 Task: Use LinkedIn's search filters to find 1st connections who talk about '#Learnstartups', are located in 'Jishu', work in 'Professional Services', have the title 'Account Executive', attended 'Gondwana University', and offer 'Trade Shows' services.
Action: Mouse moved to (483, 62)
Screenshot: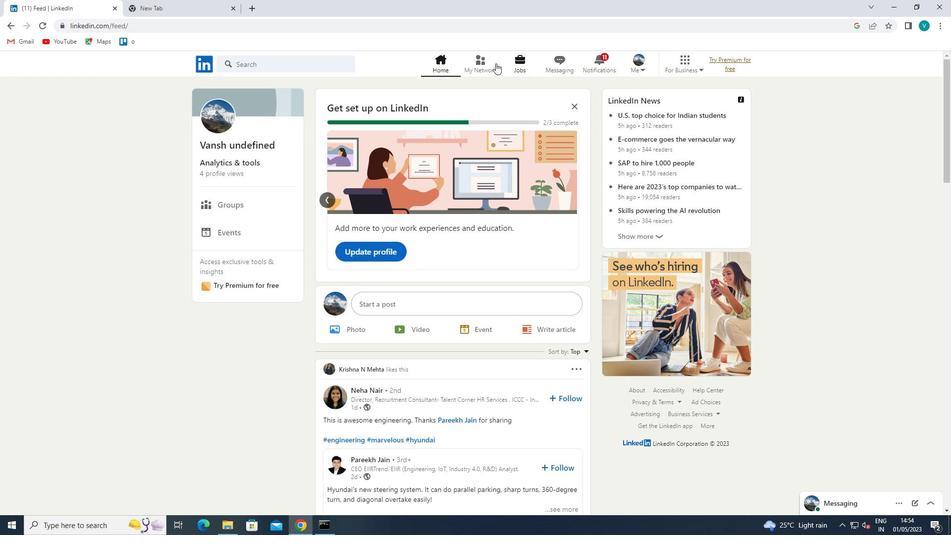 
Action: Mouse pressed left at (483, 62)
Screenshot: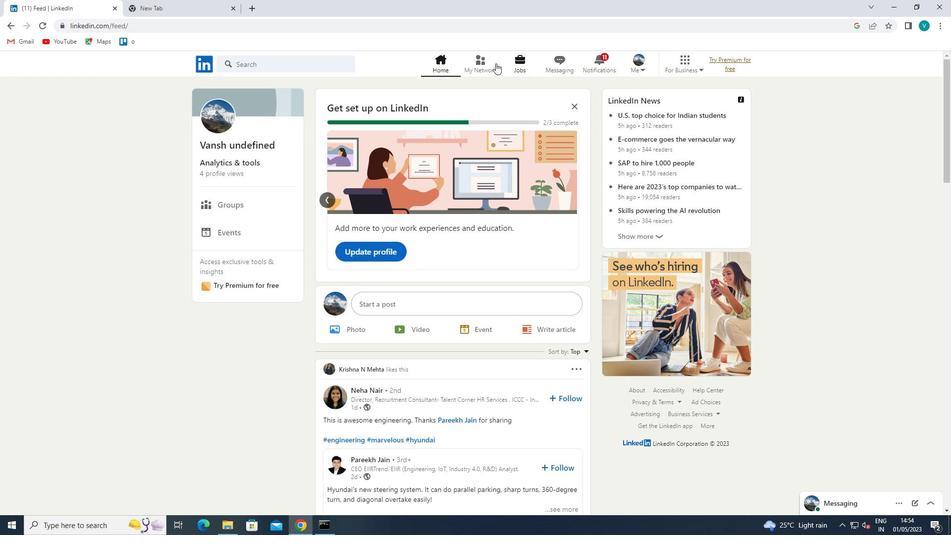 
Action: Mouse moved to (266, 110)
Screenshot: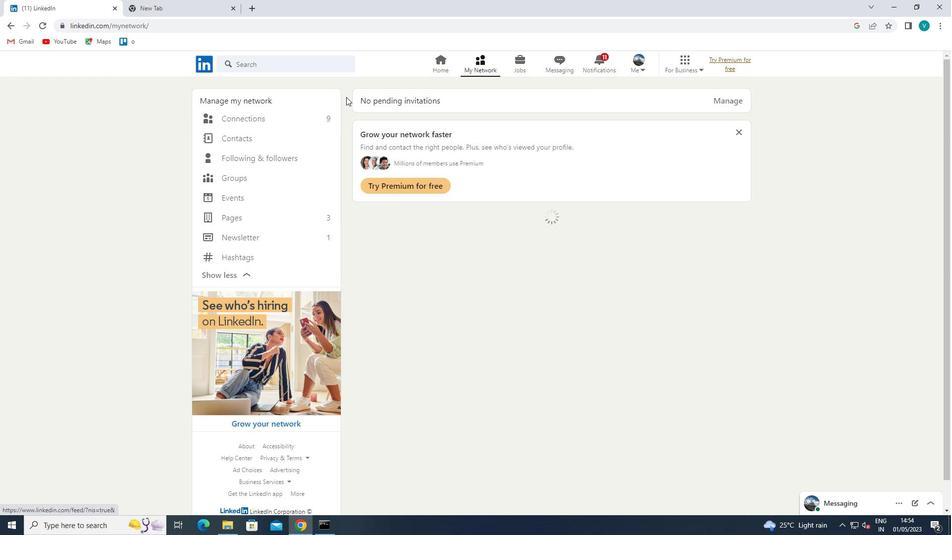 
Action: Mouse pressed left at (266, 110)
Screenshot: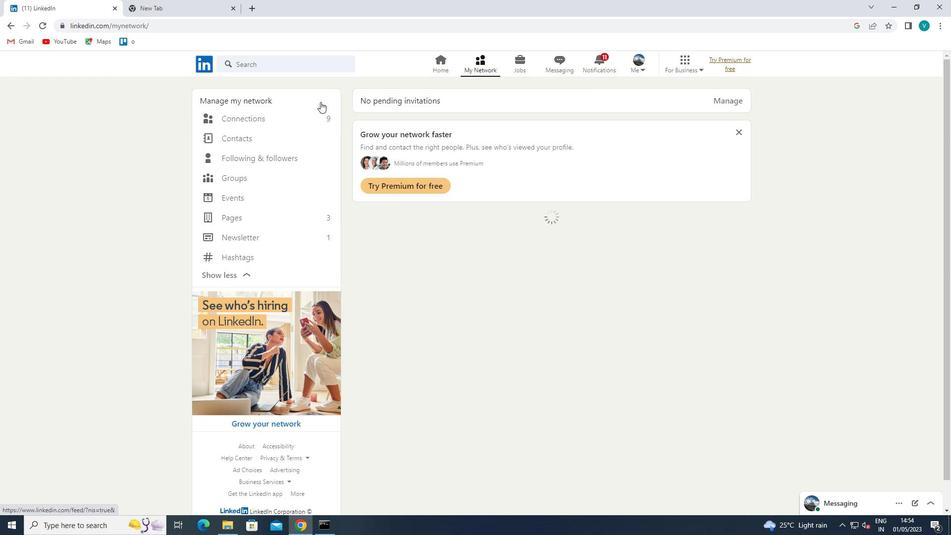 
Action: Mouse moved to (285, 120)
Screenshot: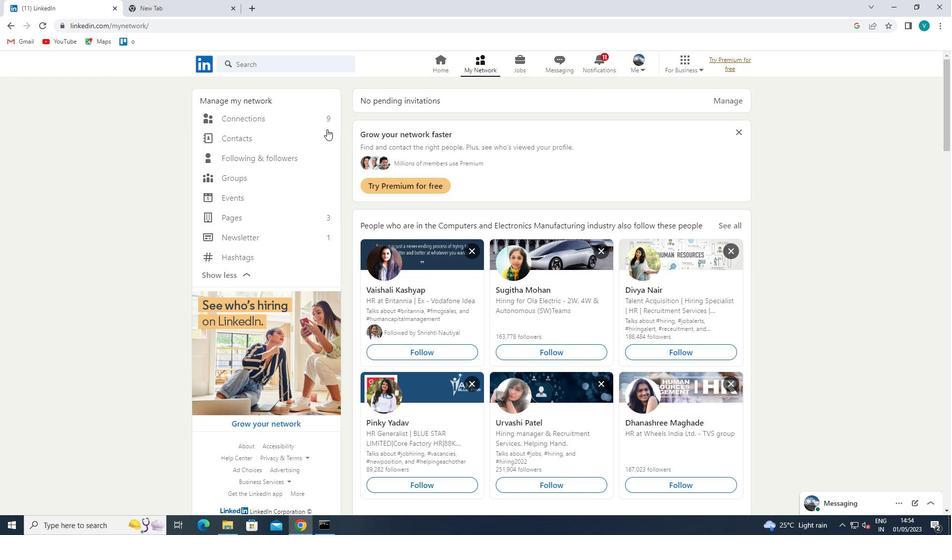 
Action: Mouse pressed left at (285, 120)
Screenshot: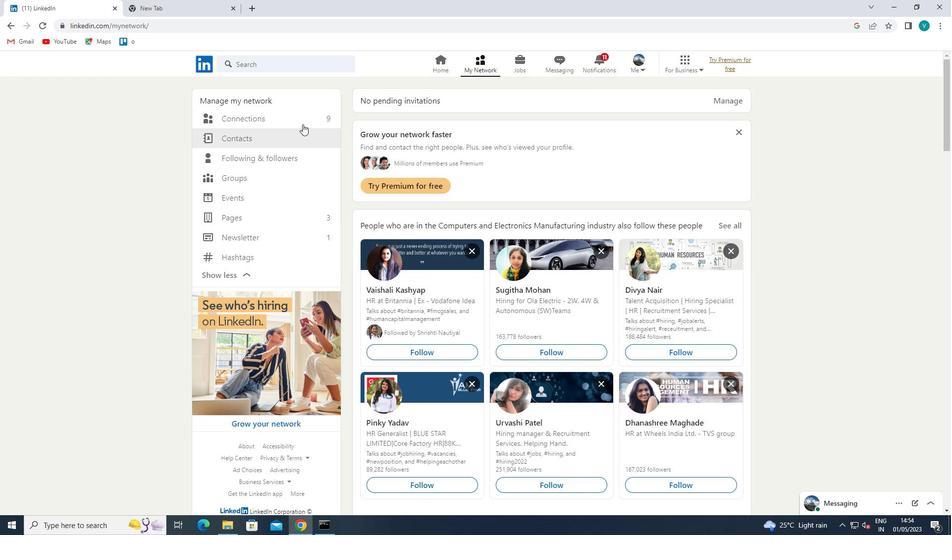 
Action: Mouse moved to (547, 116)
Screenshot: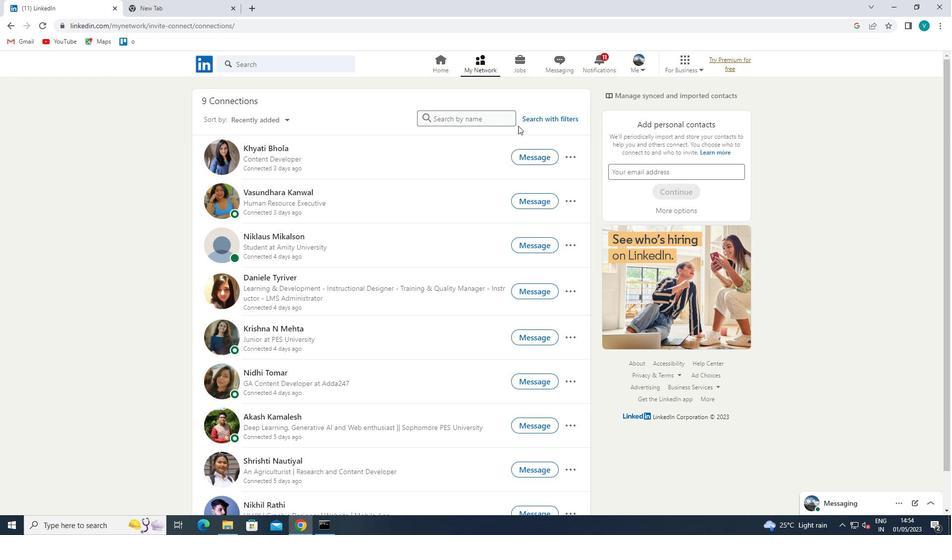 
Action: Mouse pressed left at (547, 116)
Screenshot: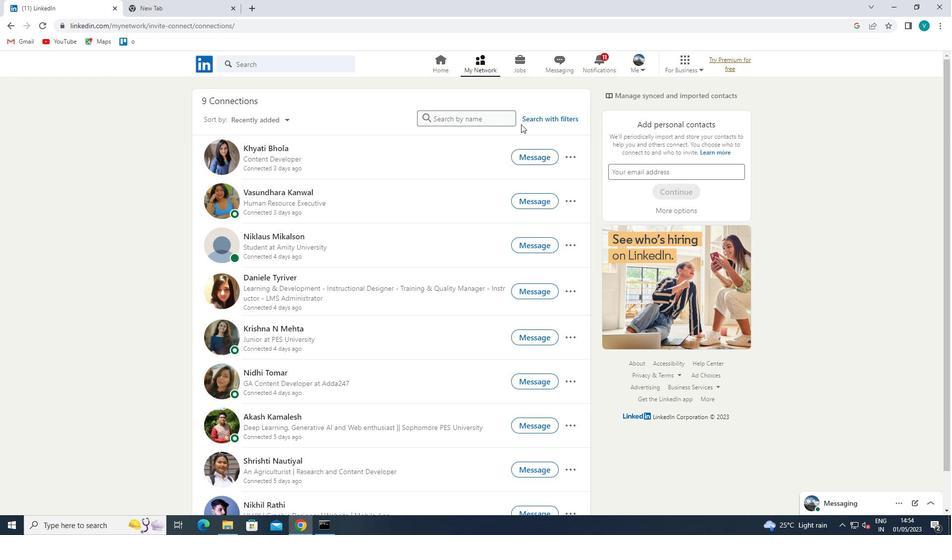
Action: Mouse moved to (480, 91)
Screenshot: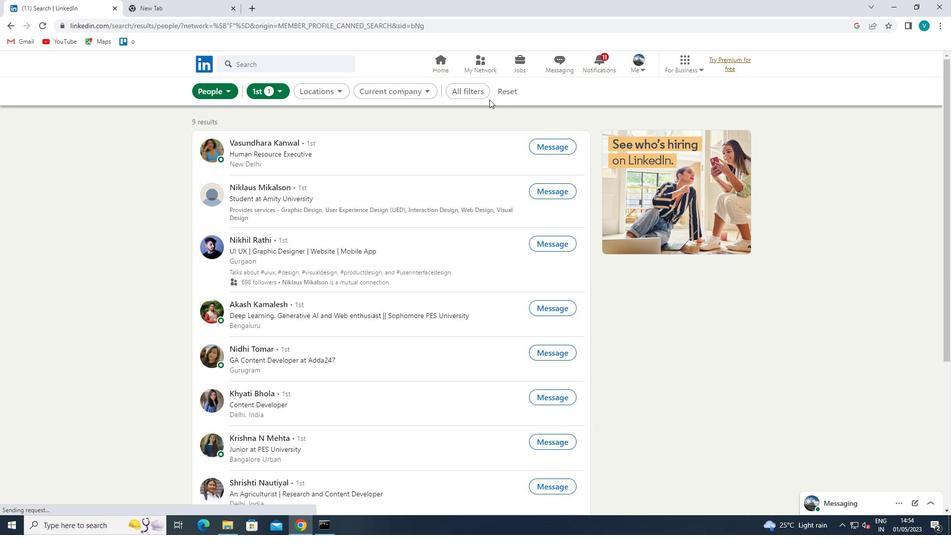 
Action: Mouse pressed left at (480, 91)
Screenshot: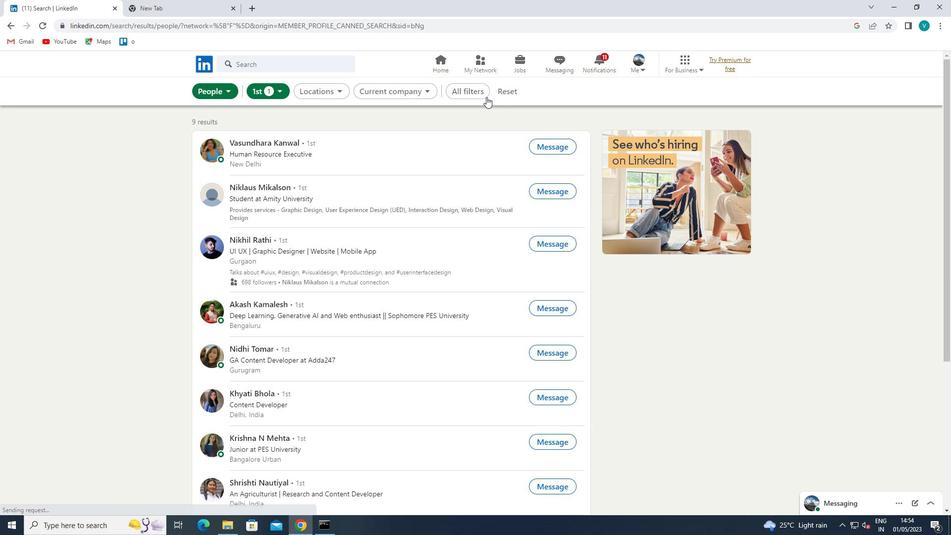 
Action: Mouse moved to (839, 390)
Screenshot: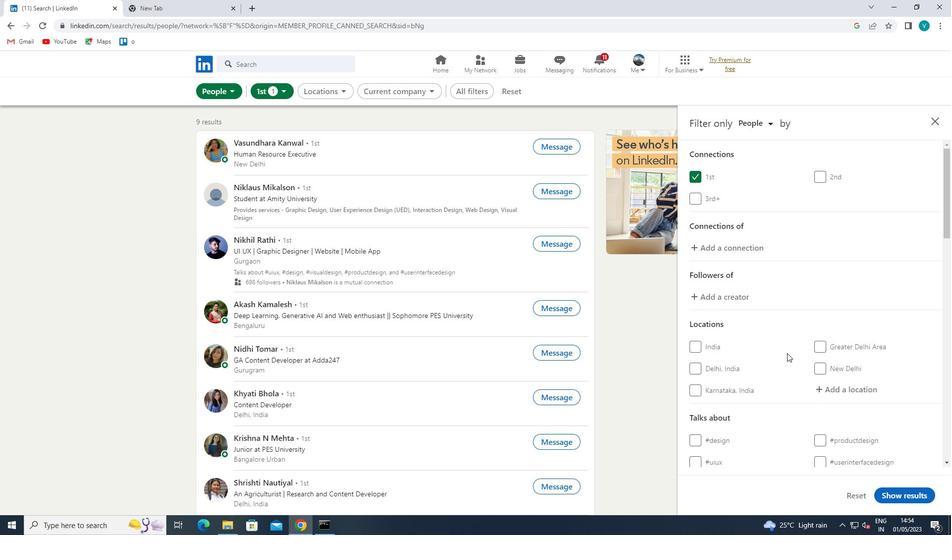 
Action: Mouse pressed left at (839, 390)
Screenshot: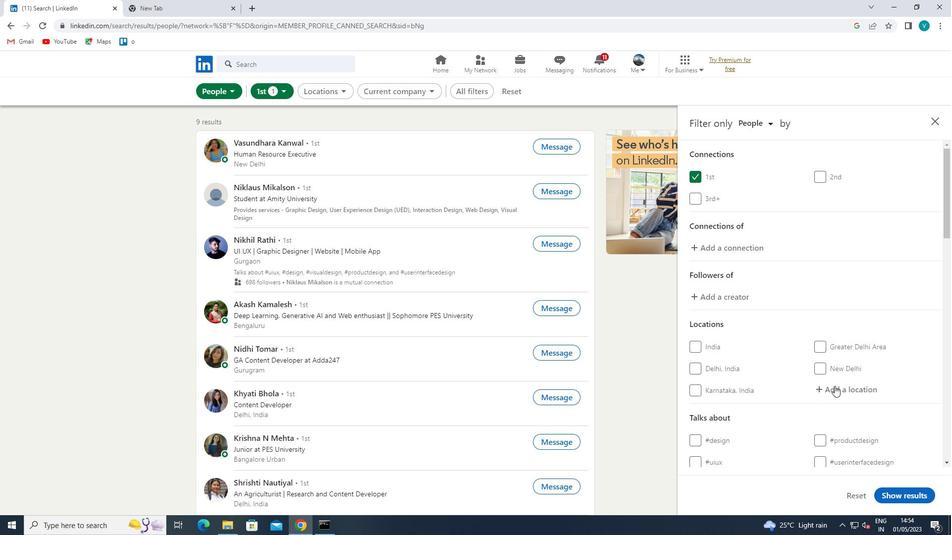 
Action: Mouse moved to (628, 331)
Screenshot: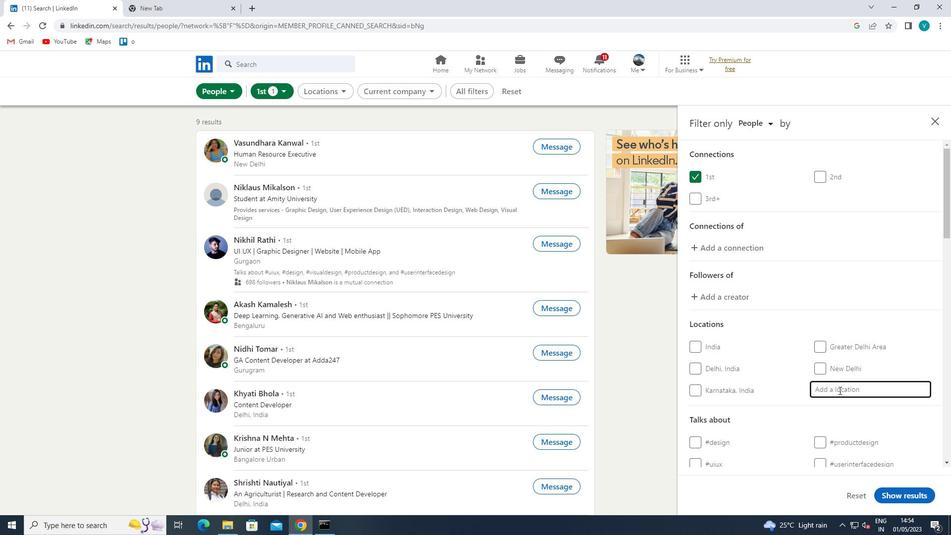 
Action: Key pressed <Key.shift>JISHU<Key.space>
Screenshot: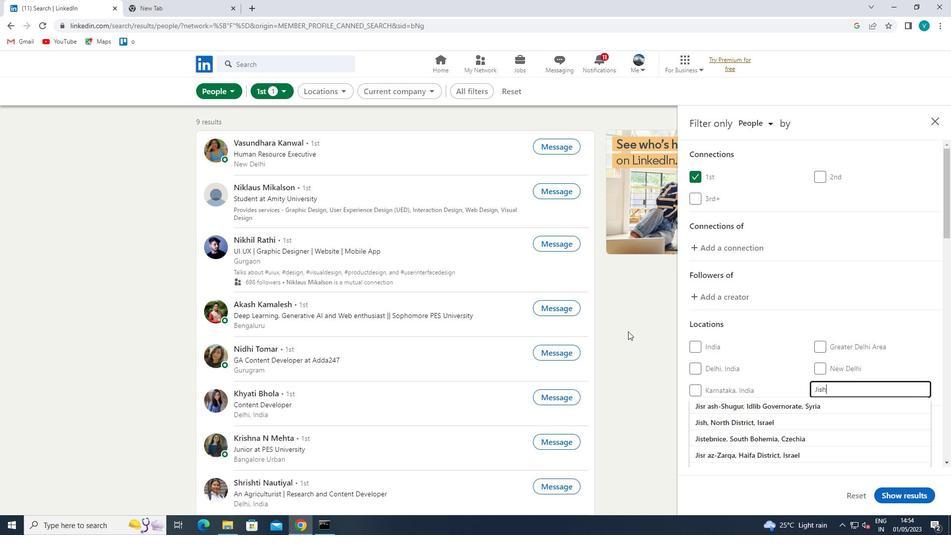 
Action: Mouse moved to (795, 384)
Screenshot: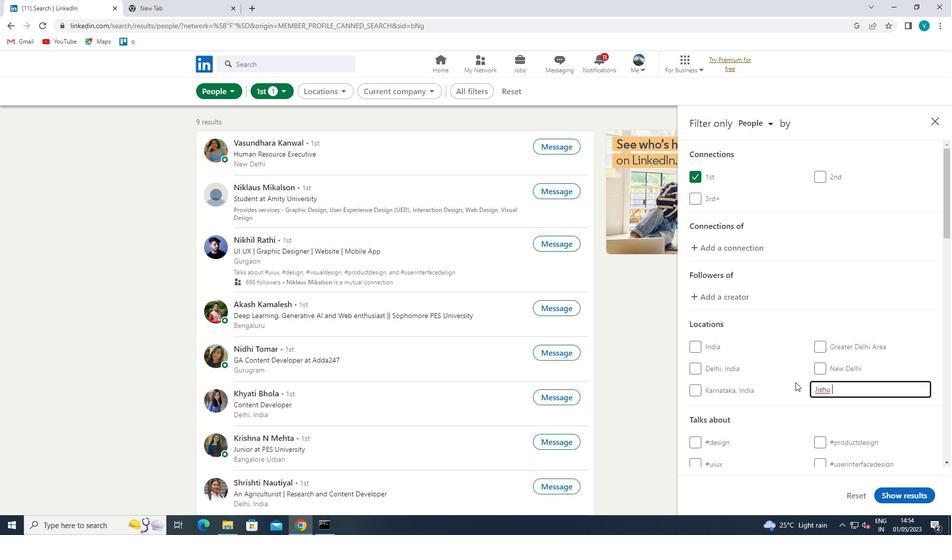 
Action: Mouse pressed left at (795, 384)
Screenshot: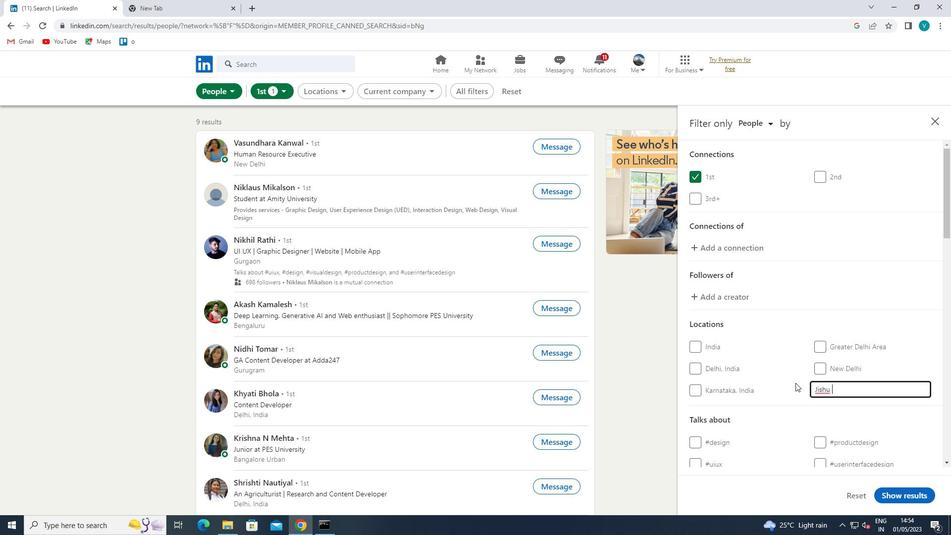 
Action: Mouse moved to (795, 383)
Screenshot: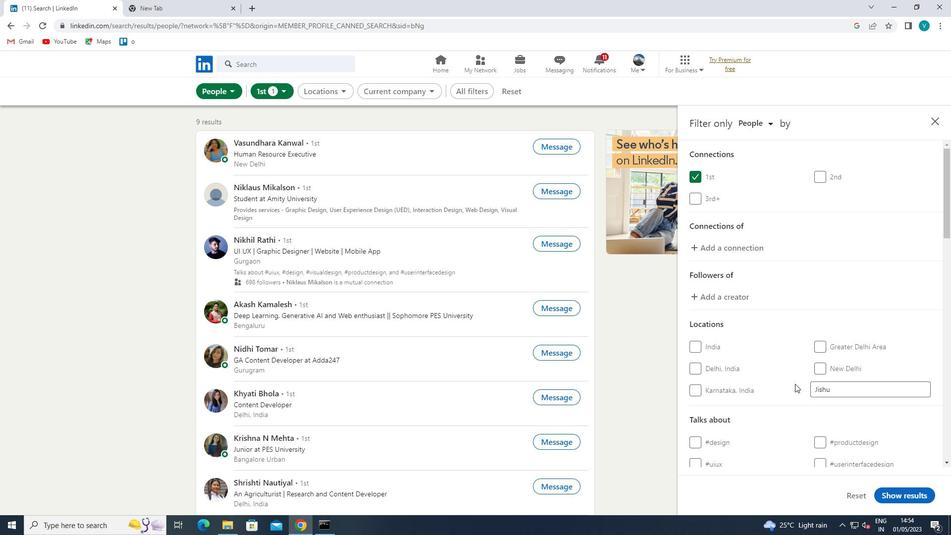
Action: Mouse scrolled (795, 383) with delta (0, 0)
Screenshot: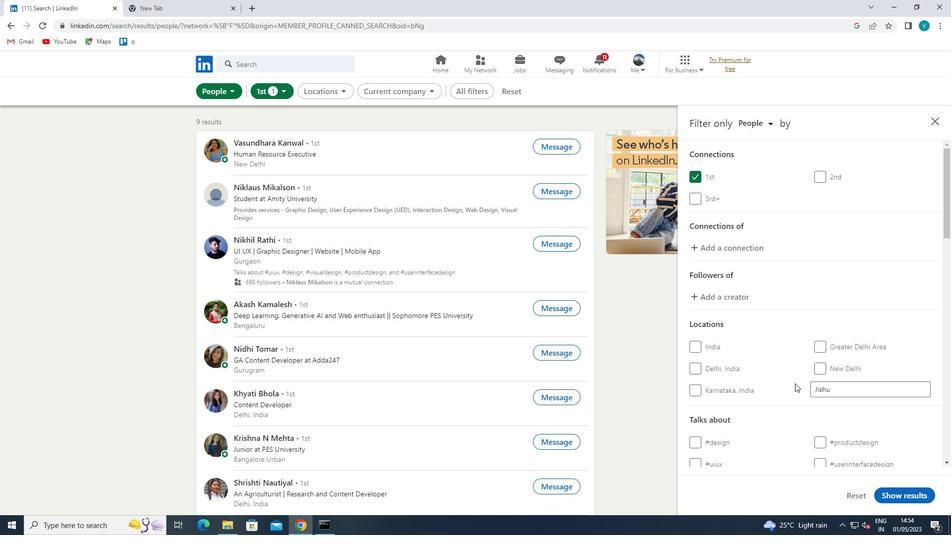 
Action: Mouse scrolled (795, 383) with delta (0, 0)
Screenshot: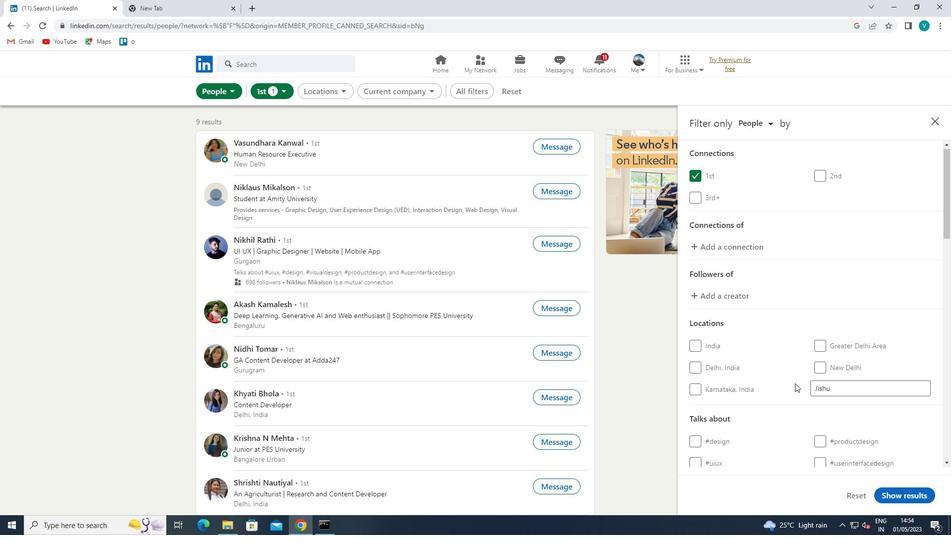 
Action: Mouse scrolled (795, 383) with delta (0, 0)
Screenshot: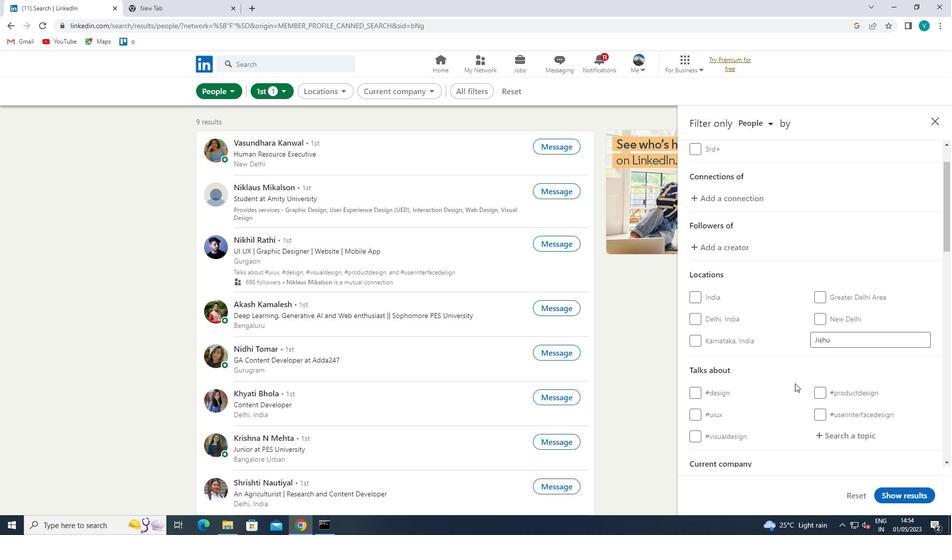
Action: Mouse moved to (853, 340)
Screenshot: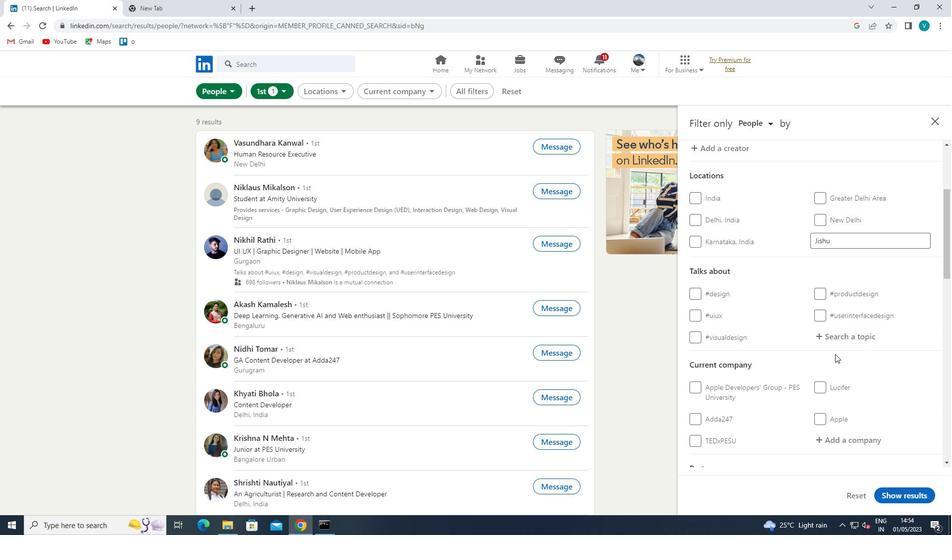 
Action: Mouse pressed left at (853, 340)
Screenshot: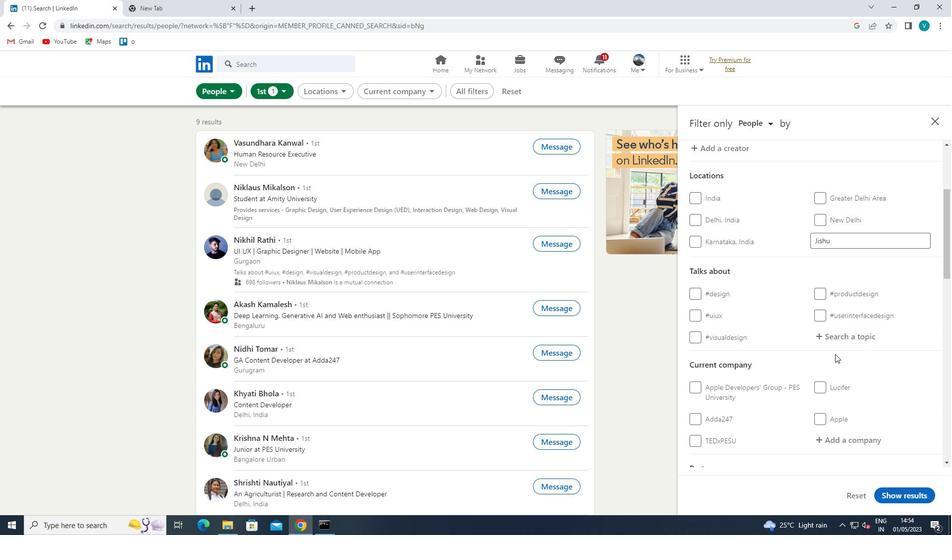 
Action: Mouse moved to (820, 355)
Screenshot: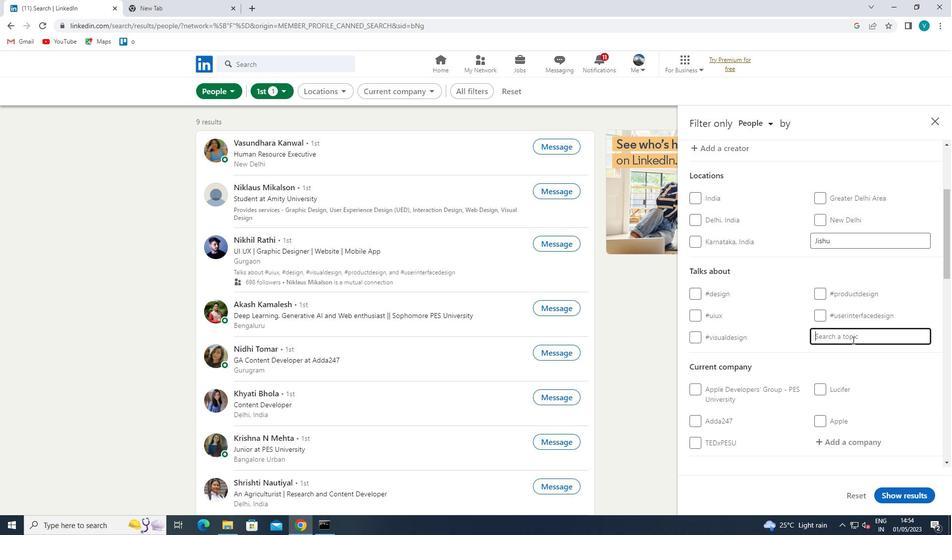 
Action: Key pressed <Key.shift>#<Key.shift>LEARNSY<Key.backspace>TARTUO<Key.backspace>PS
Screenshot: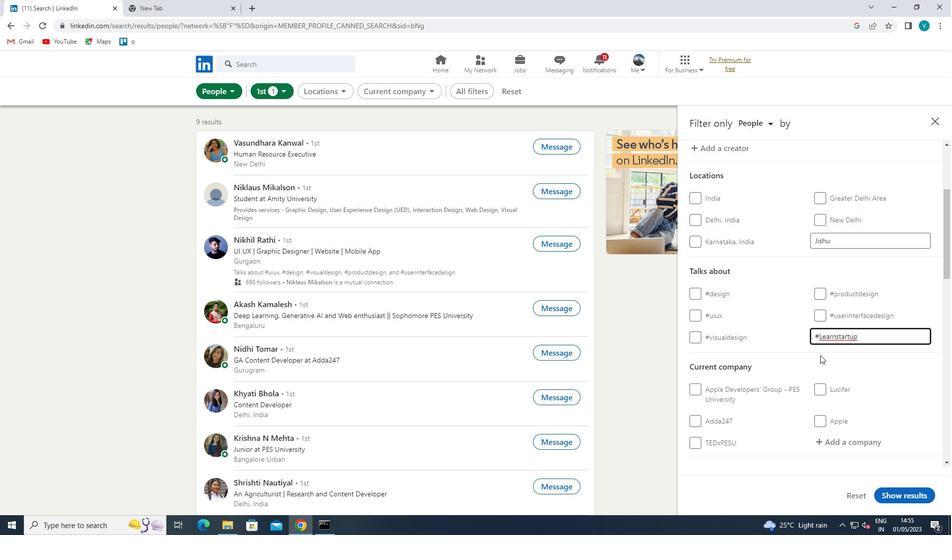 
Action: Mouse moved to (813, 350)
Screenshot: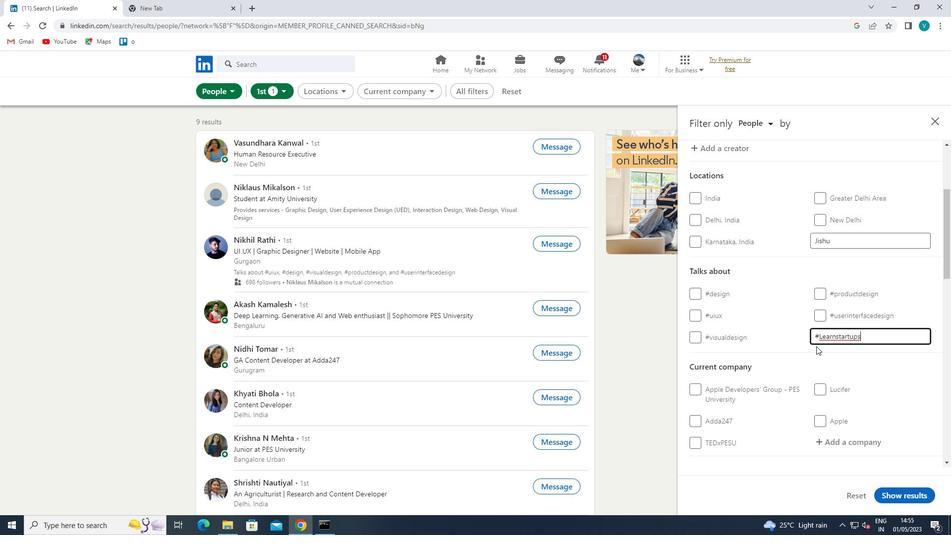 
Action: Mouse pressed left at (813, 350)
Screenshot: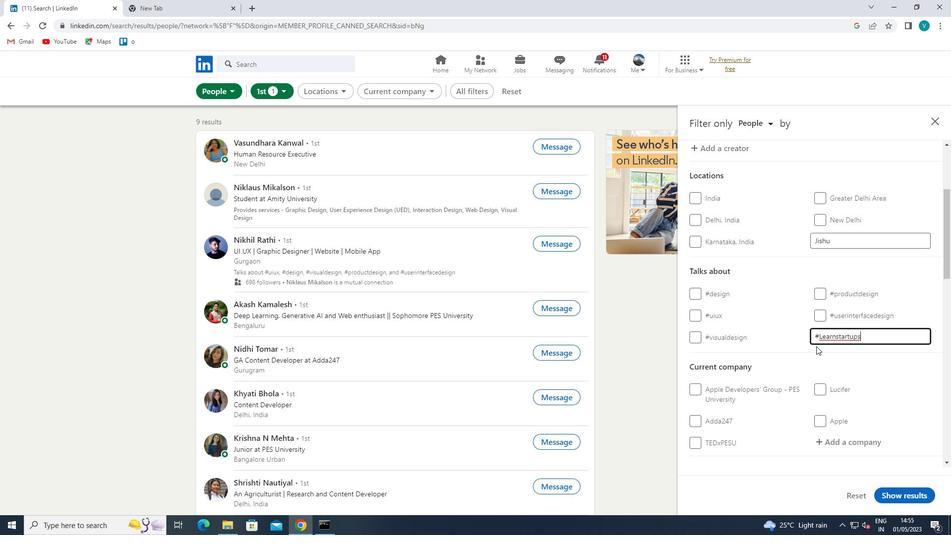 
Action: Mouse moved to (819, 347)
Screenshot: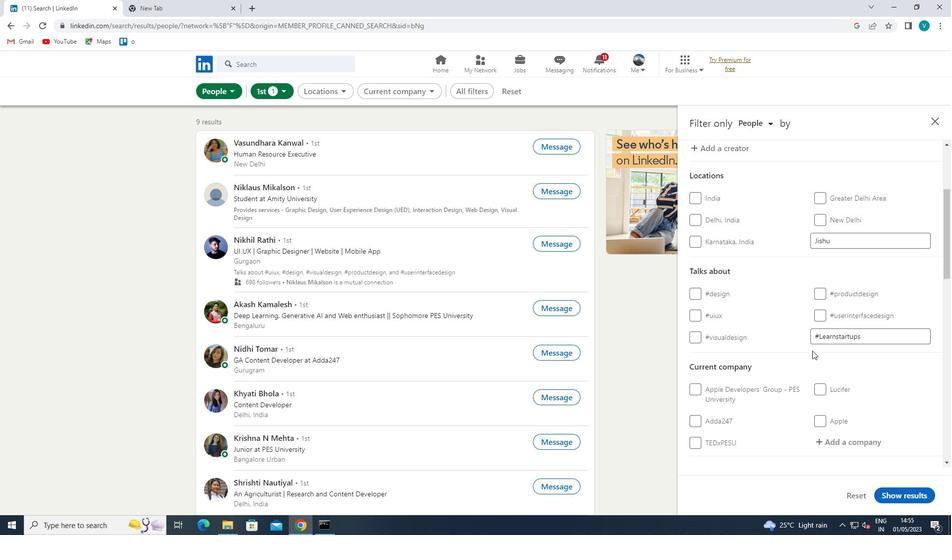 
Action: Mouse scrolled (819, 346) with delta (0, 0)
Screenshot: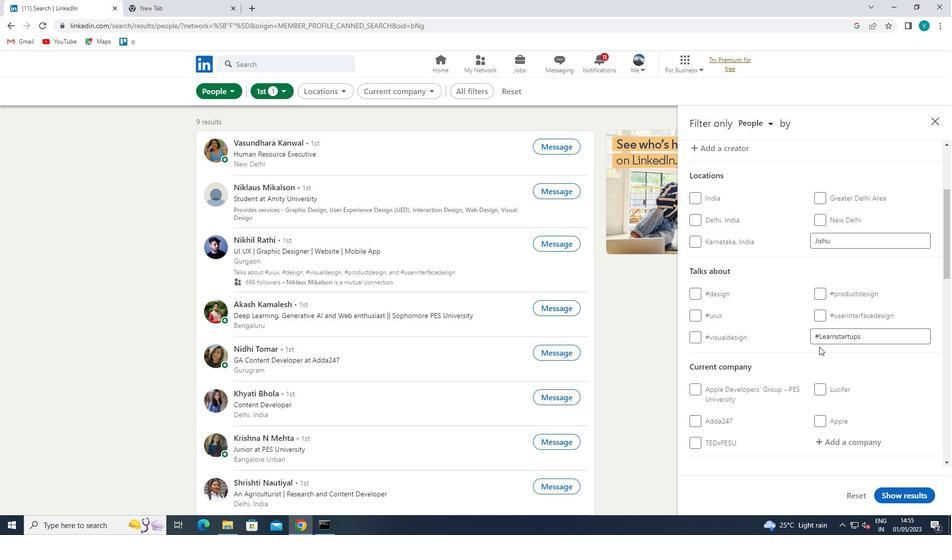 
Action: Mouse scrolled (819, 346) with delta (0, 0)
Screenshot: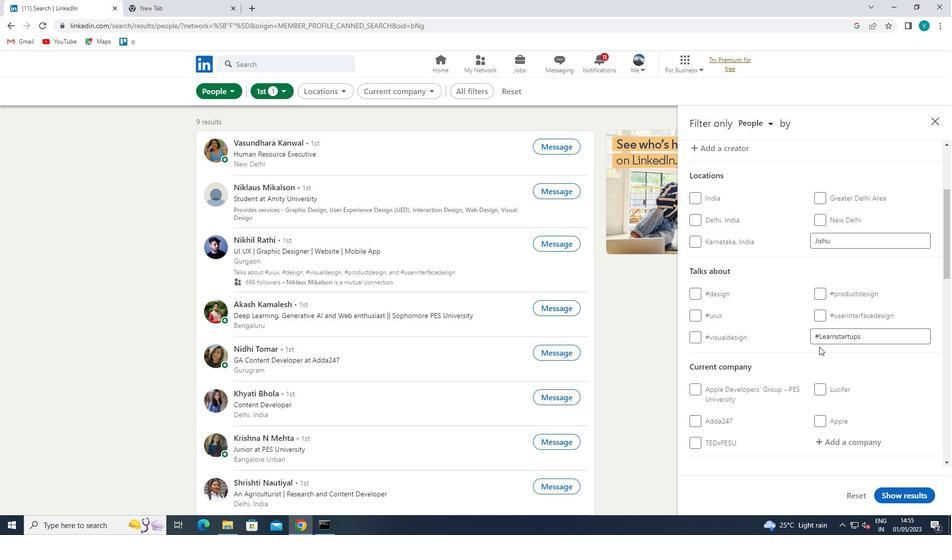 
Action: Mouse moved to (825, 344)
Screenshot: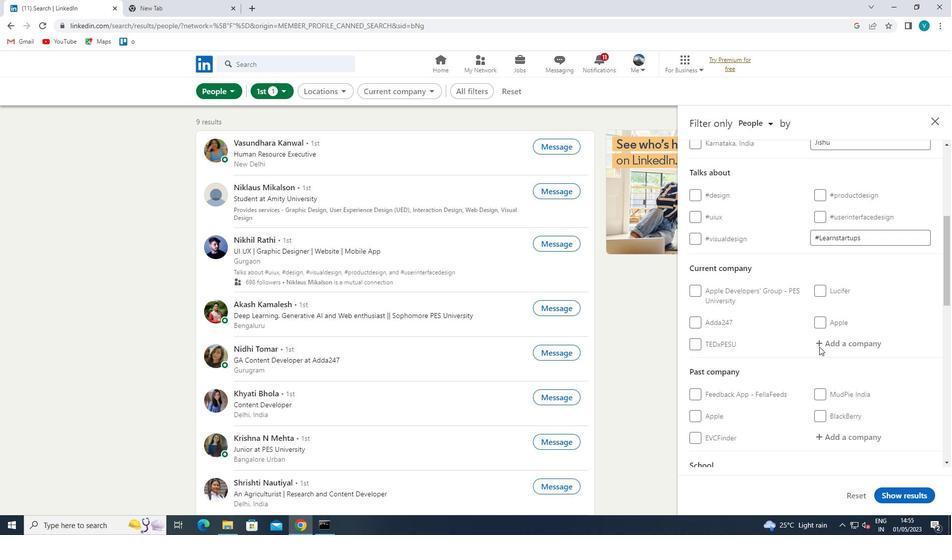 
Action: Mouse pressed left at (825, 344)
Screenshot: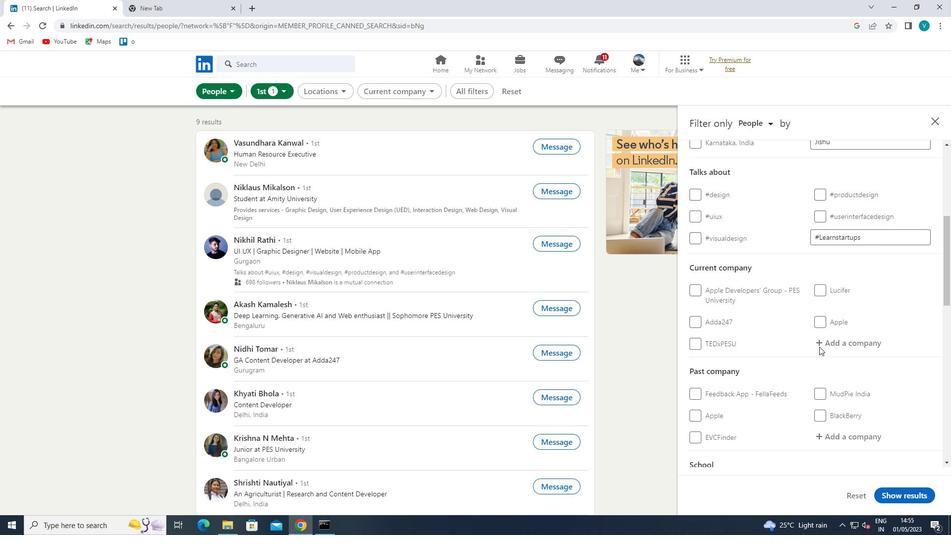 
Action: Mouse moved to (827, 343)
Screenshot: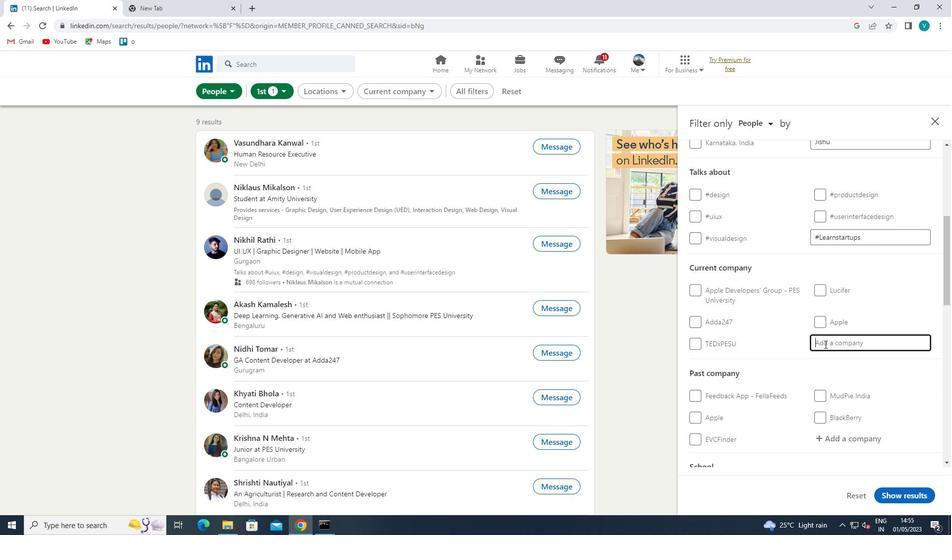
Action: Key pressed <Key.shift>LOO
Screenshot: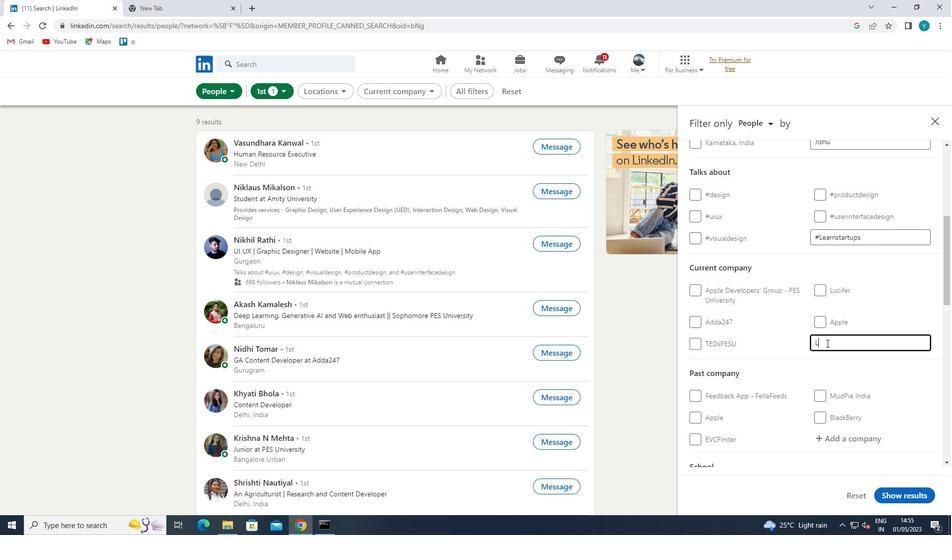 
Action: Mouse moved to (826, 343)
Screenshot: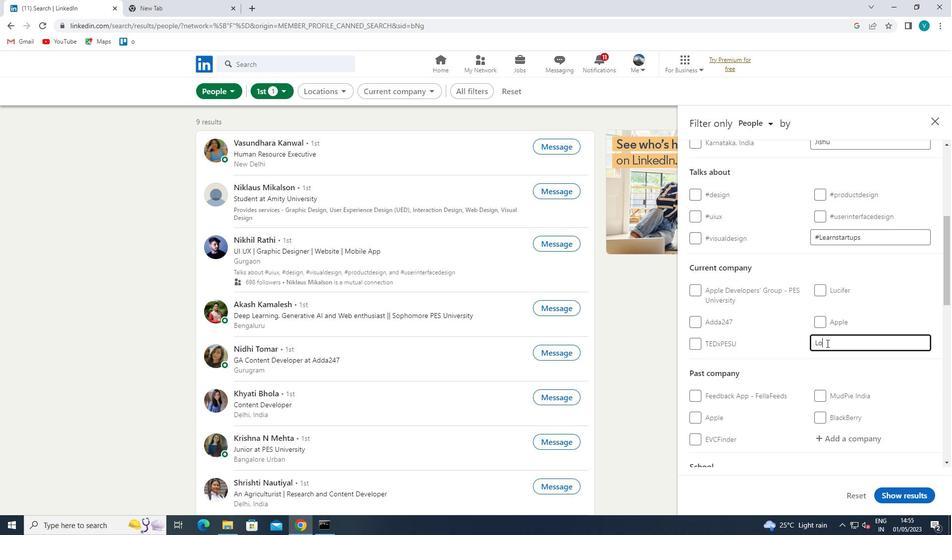
Action: Key pressed K
Screenshot: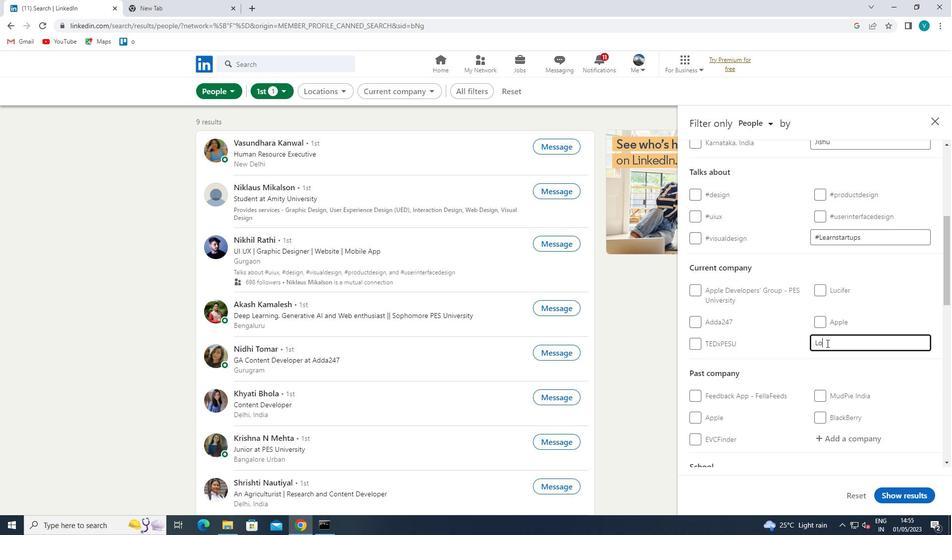
Action: Mouse moved to (734, 315)
Screenshot: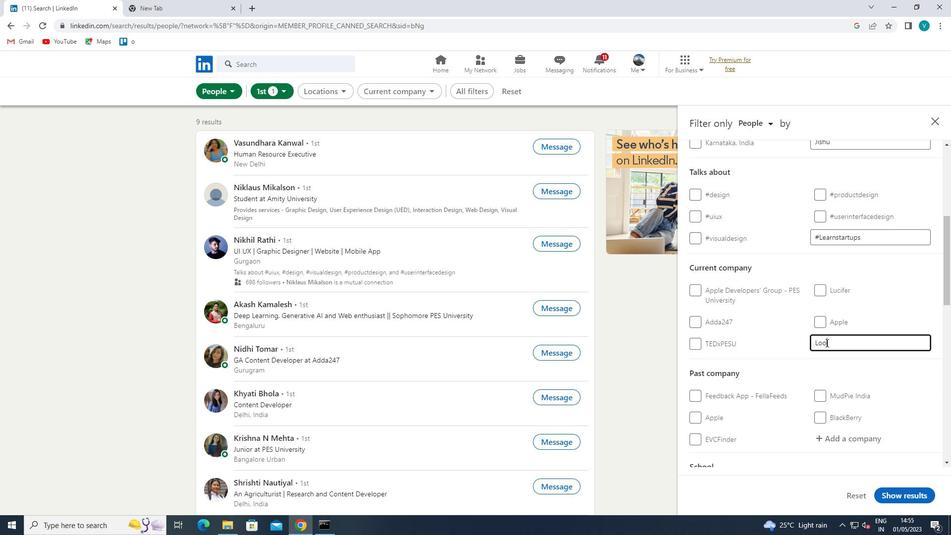 
Action: Key pressed I
Screenshot: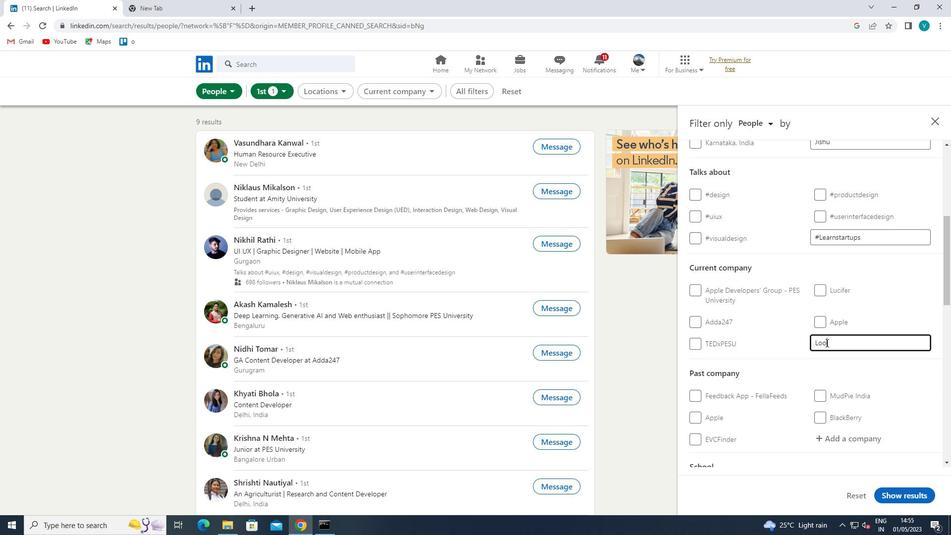 
Action: Mouse moved to (731, 314)
Screenshot: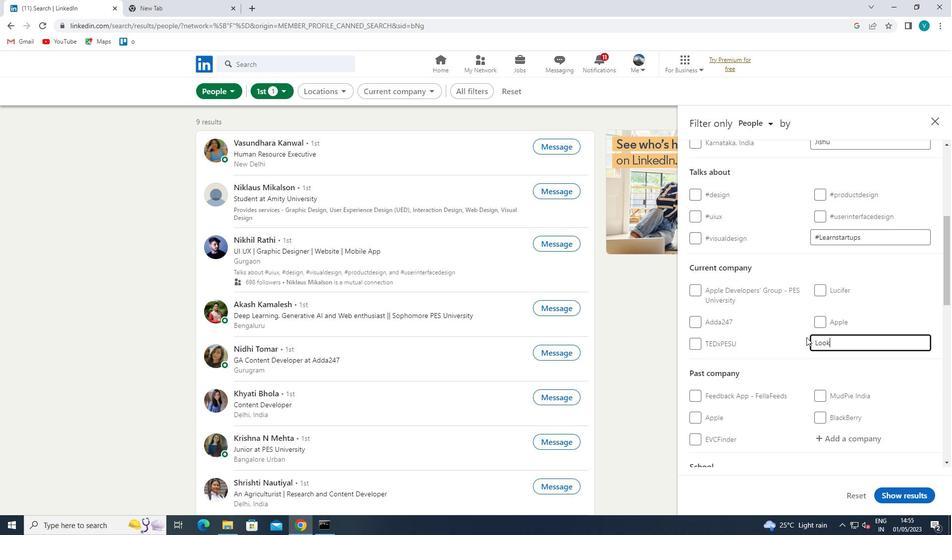 
Action: Key pressed NG<Key.space><Key.shift>FOR<Key.space><Key.shift>JOB
Screenshot: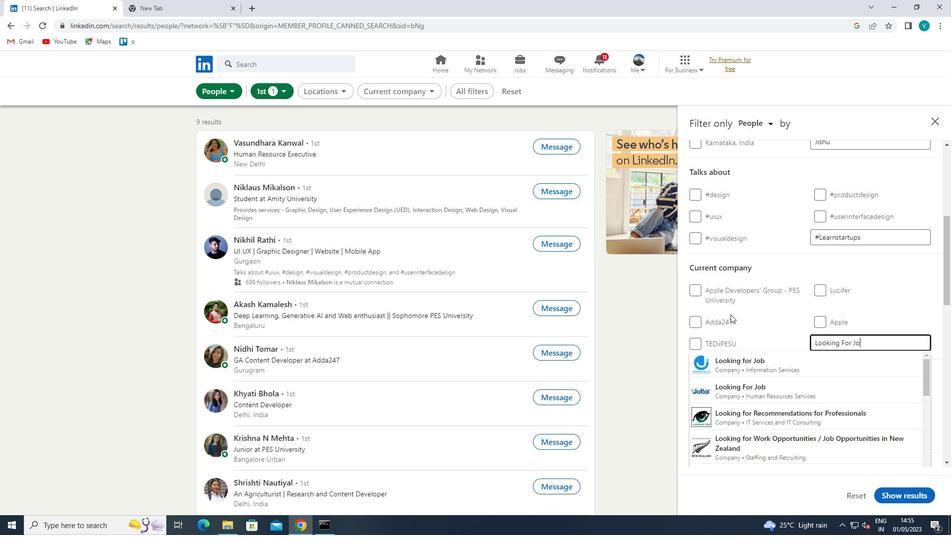
Action: Mouse moved to (731, 314)
Screenshot: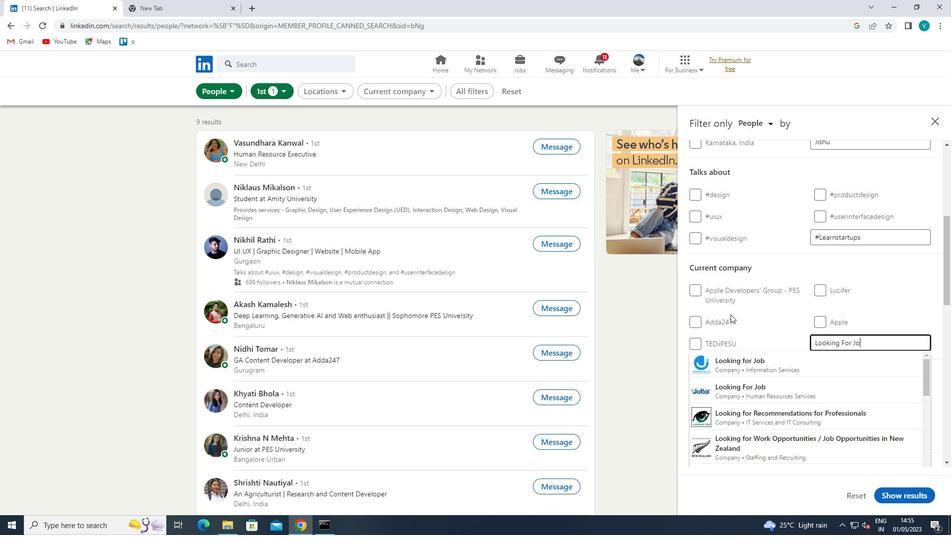 
Action: Key pressed <Key.space>
Screenshot: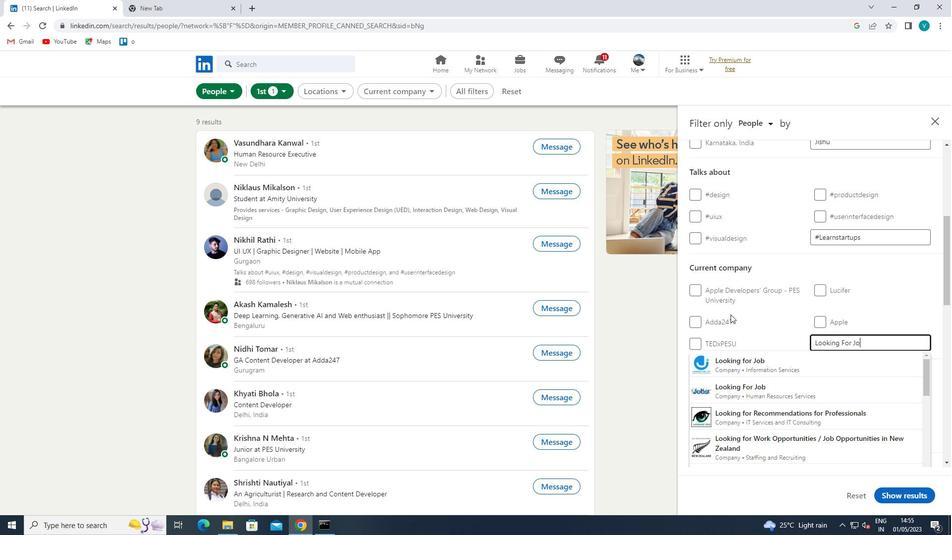 
Action: Mouse moved to (783, 354)
Screenshot: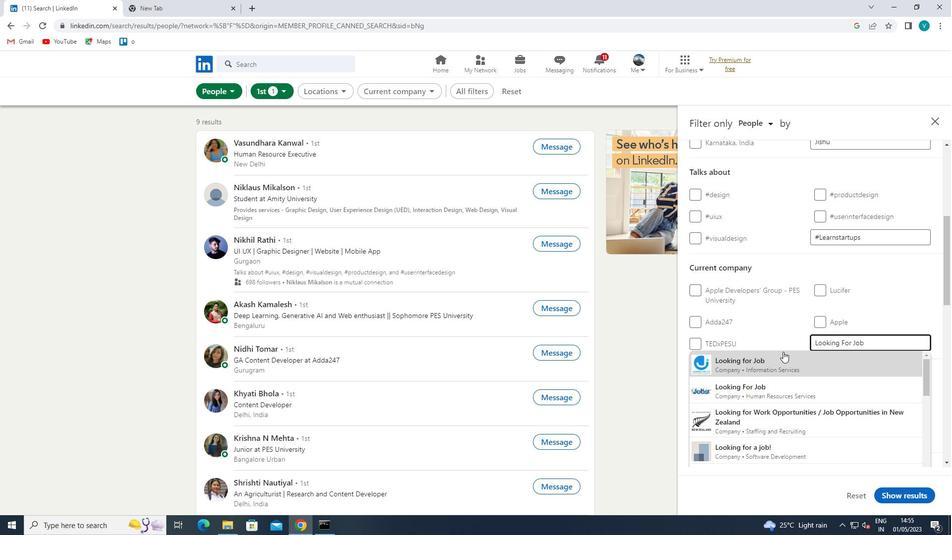 
Action: Mouse pressed left at (783, 354)
Screenshot: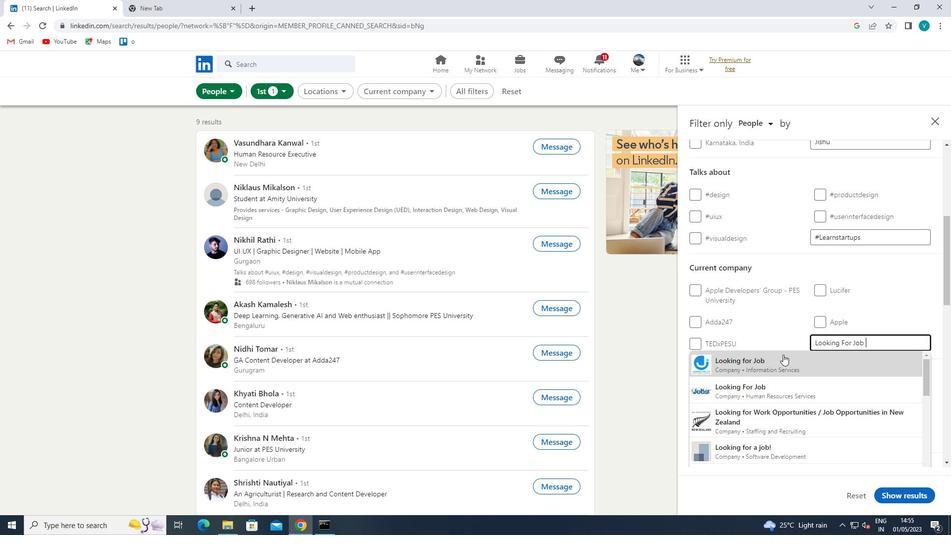 
Action: Mouse scrolled (783, 354) with delta (0, 0)
Screenshot: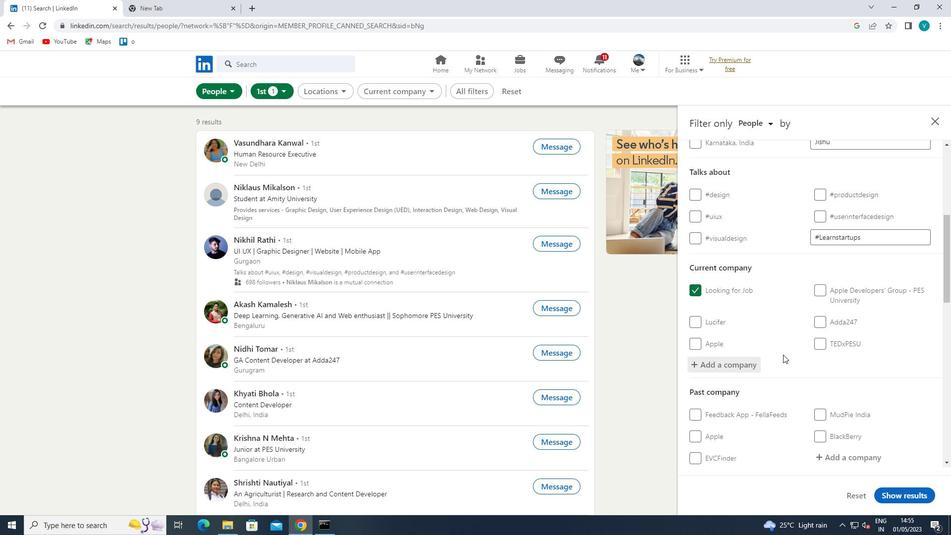 
Action: Mouse scrolled (783, 354) with delta (0, 0)
Screenshot: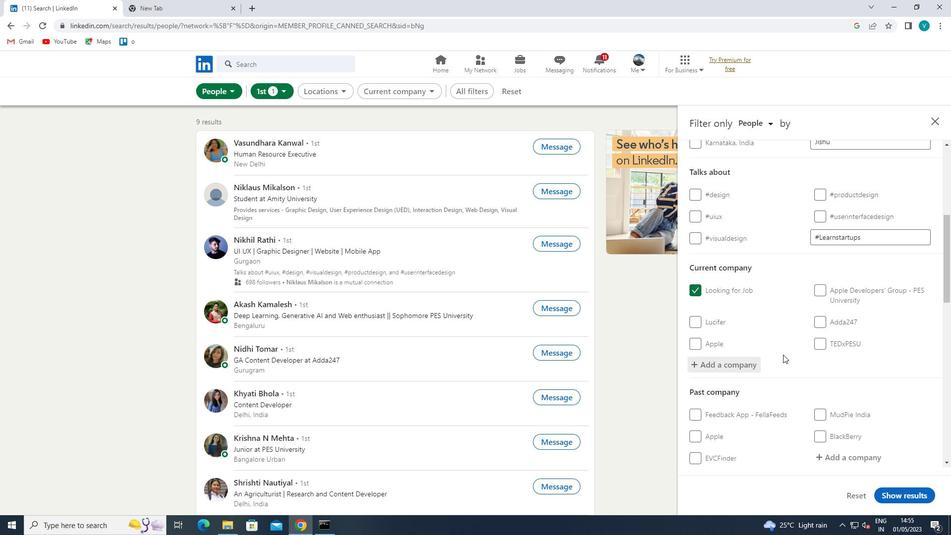 
Action: Mouse scrolled (783, 354) with delta (0, 0)
Screenshot: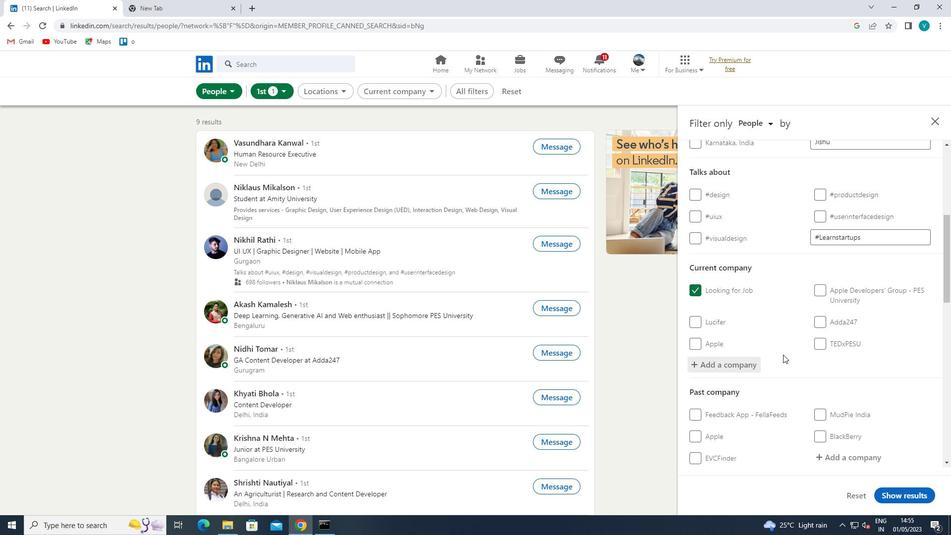 
Action: Mouse scrolled (783, 354) with delta (0, 0)
Screenshot: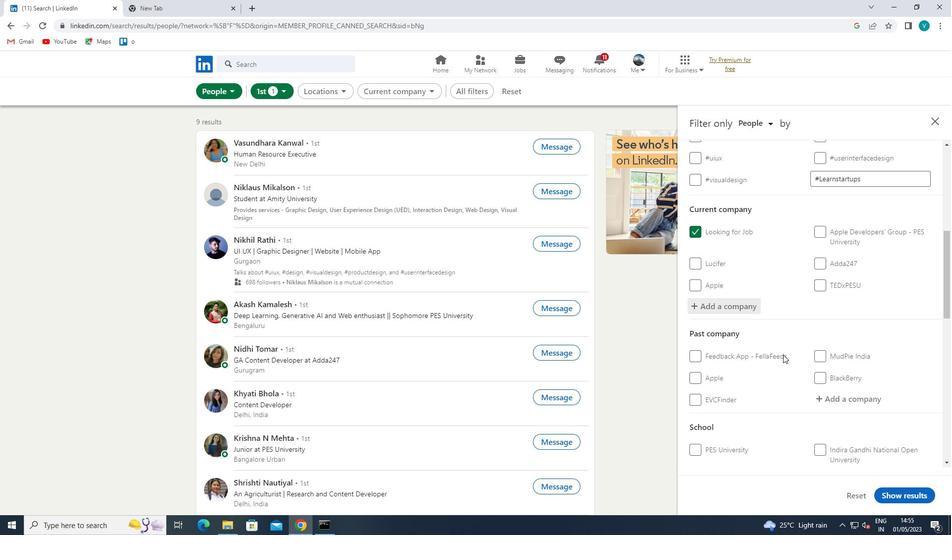 
Action: Mouse scrolled (783, 354) with delta (0, 0)
Screenshot: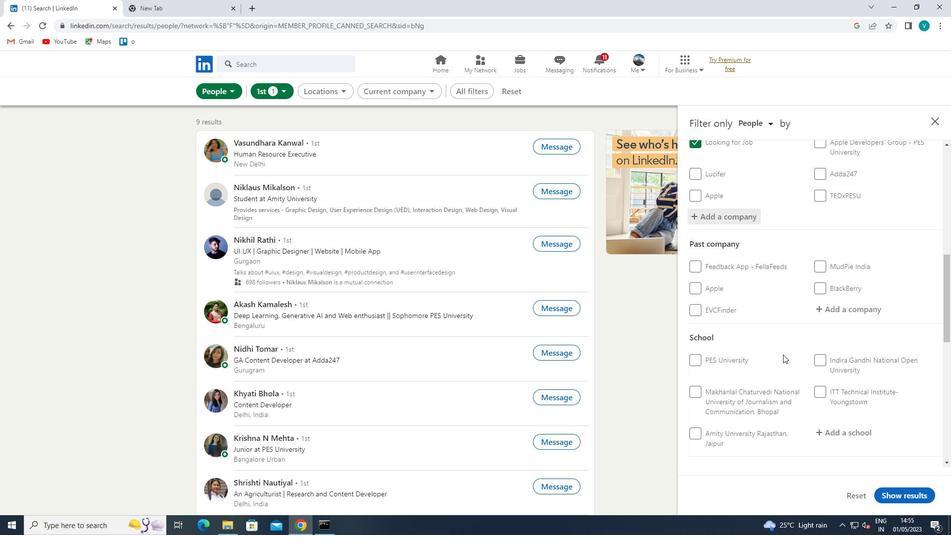 
Action: Mouse moved to (834, 334)
Screenshot: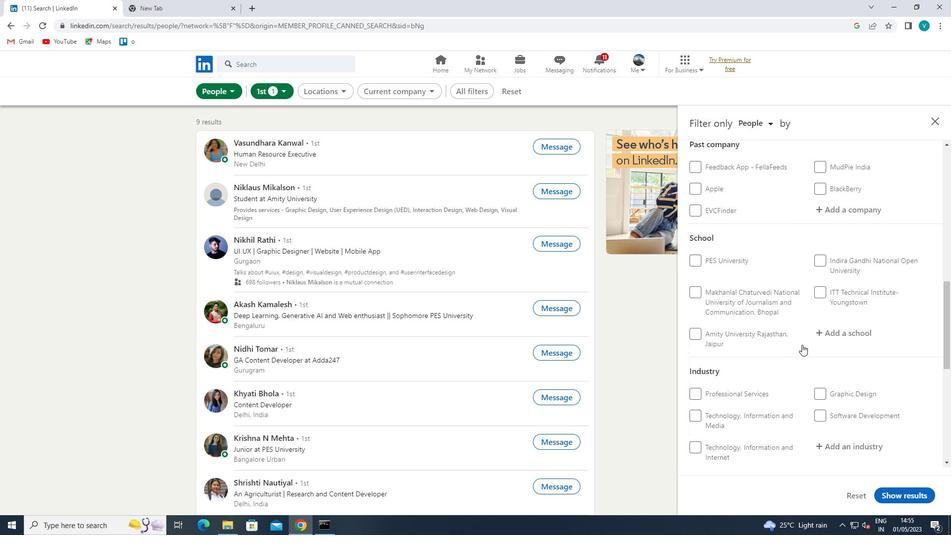 
Action: Mouse pressed left at (834, 334)
Screenshot: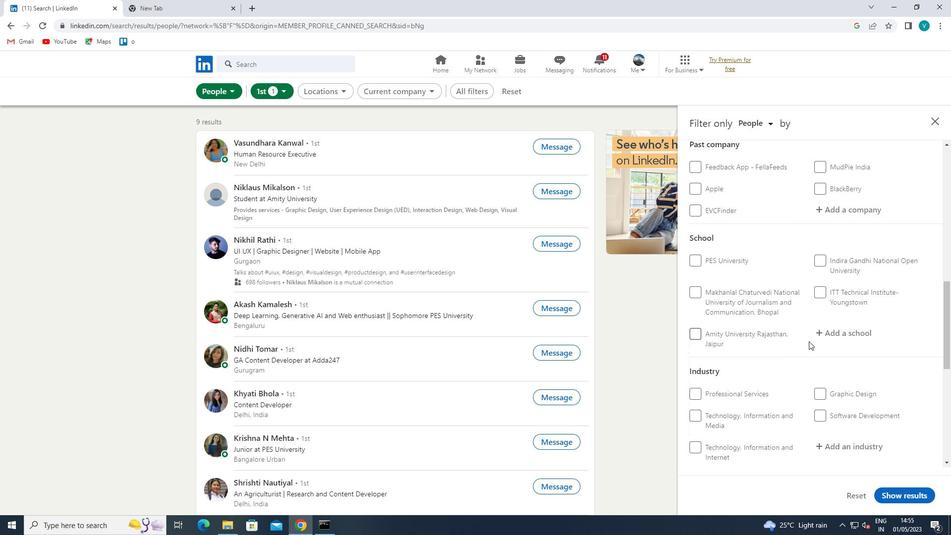 
Action: Key pressed <Key.shift>GONDWANA<Key.space>
Screenshot: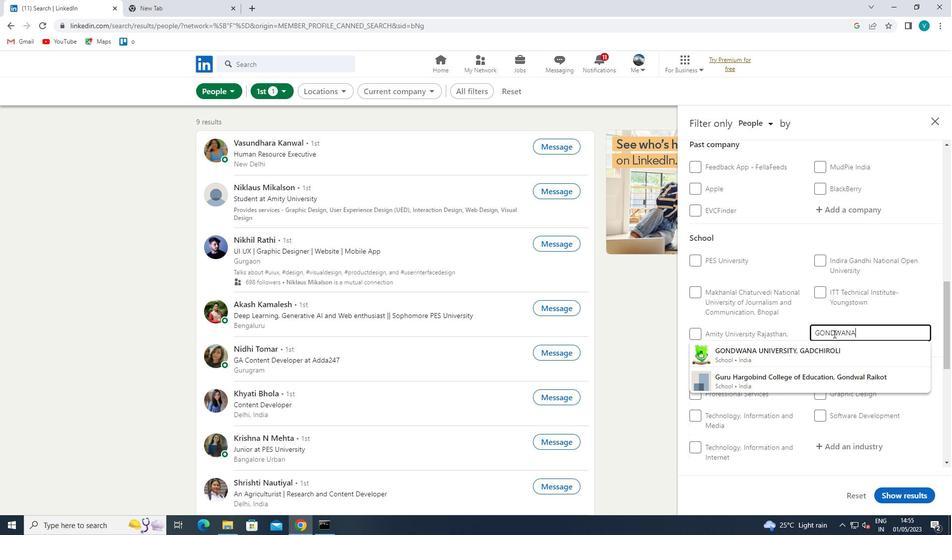 
Action: Mouse moved to (829, 354)
Screenshot: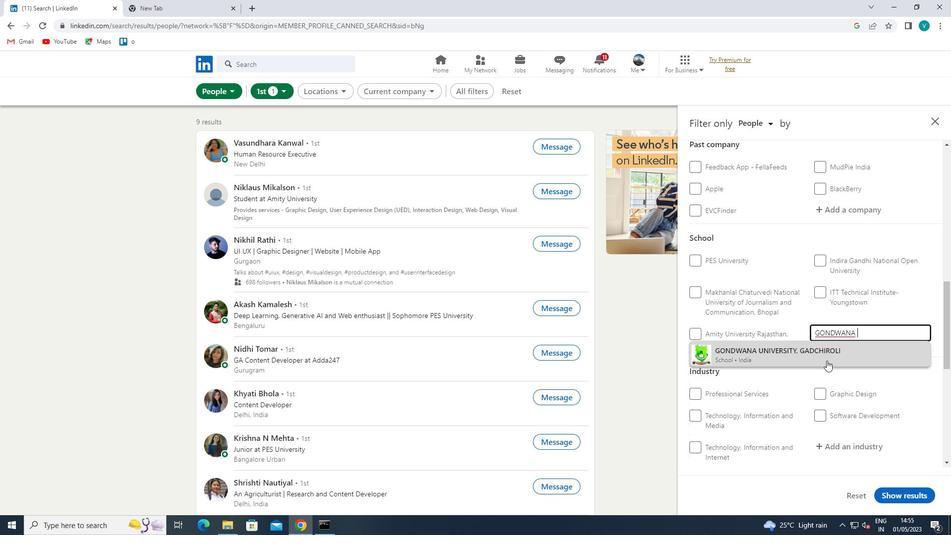 
Action: Mouse pressed left at (829, 354)
Screenshot: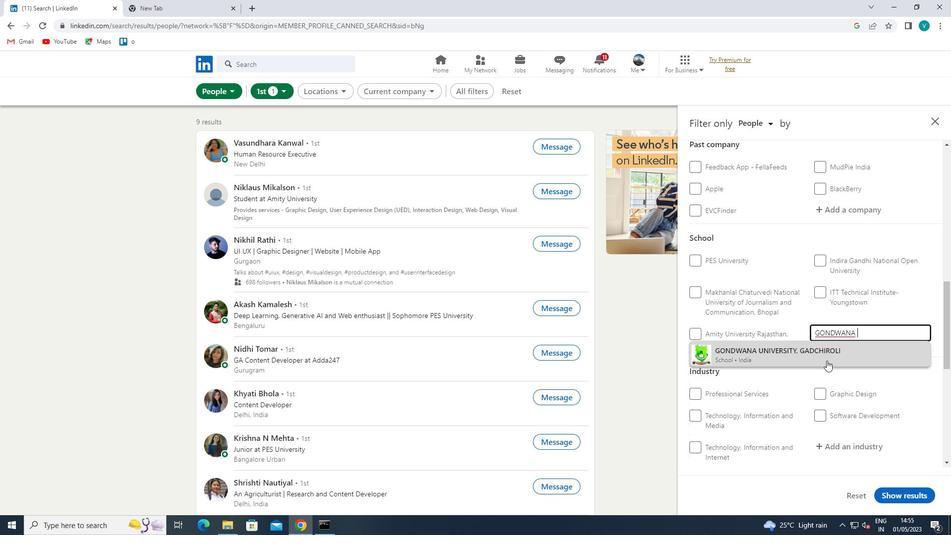 
Action: Mouse moved to (832, 352)
Screenshot: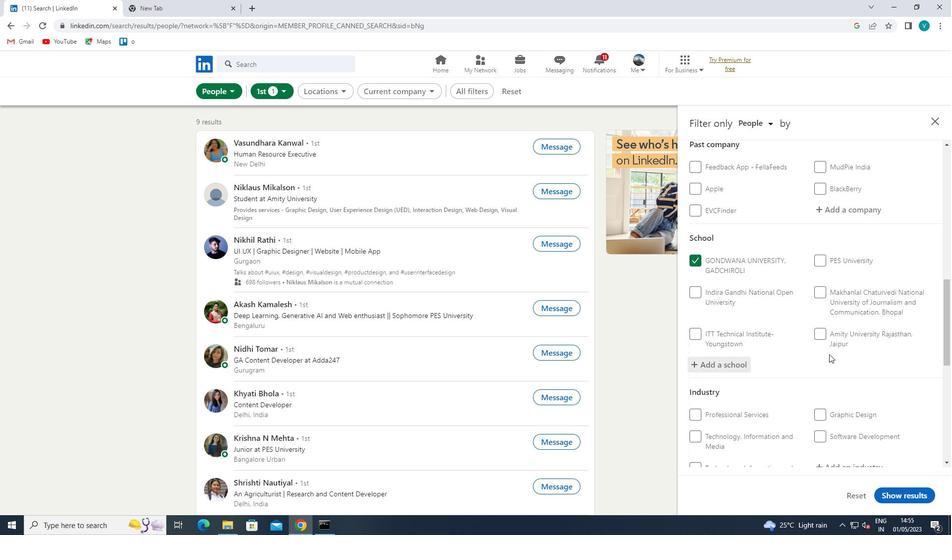 
Action: Mouse scrolled (832, 351) with delta (0, 0)
Screenshot: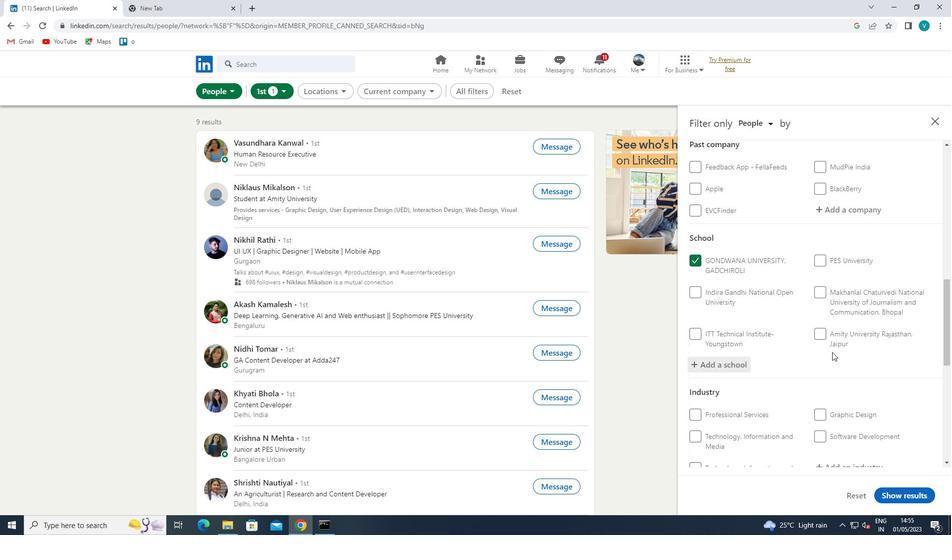 
Action: Mouse scrolled (832, 351) with delta (0, 0)
Screenshot: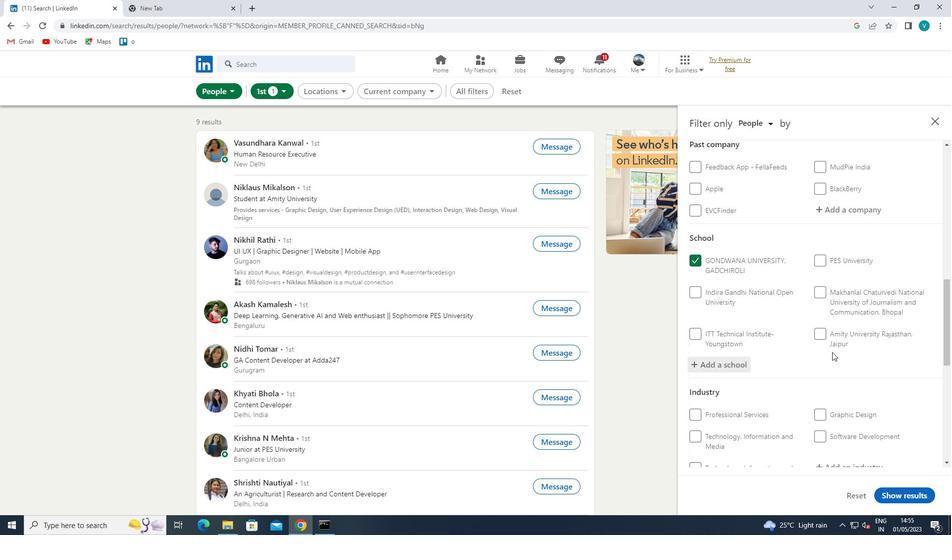 
Action: Mouse scrolled (832, 351) with delta (0, 0)
Screenshot: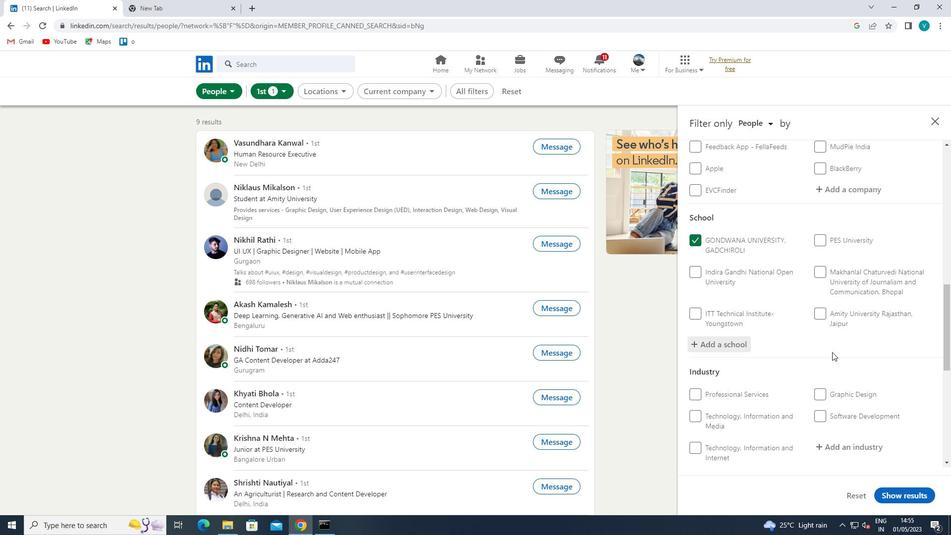
Action: Mouse moved to (853, 324)
Screenshot: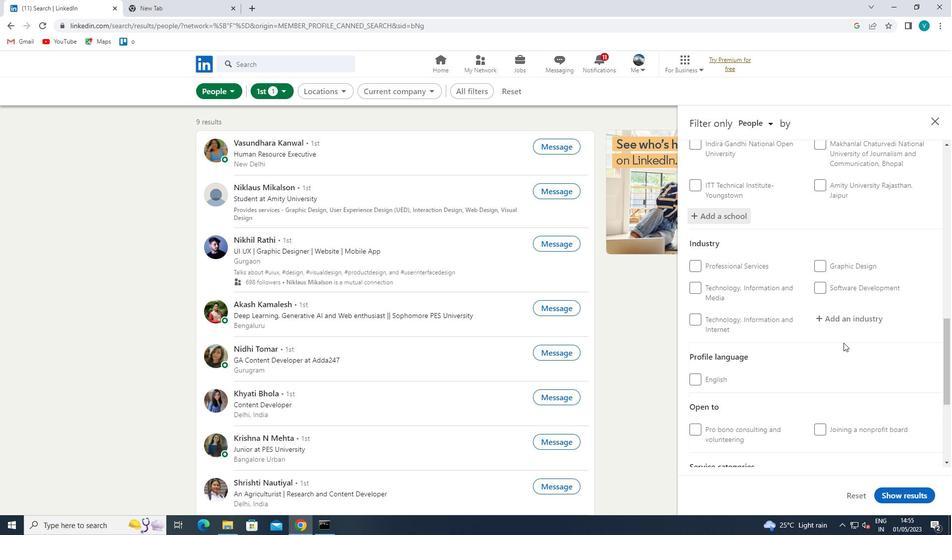 
Action: Mouse pressed left at (853, 324)
Screenshot: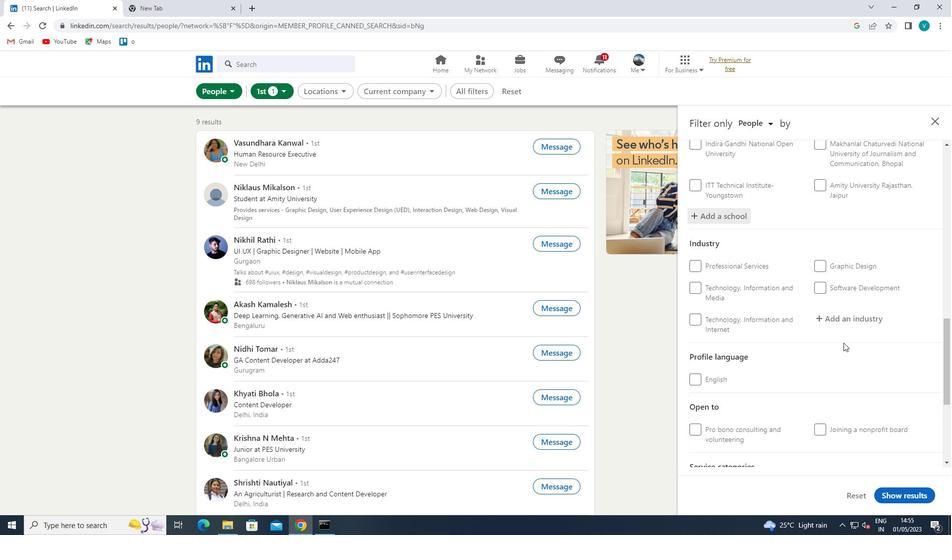 
Action: Mouse moved to (853, 324)
Screenshot: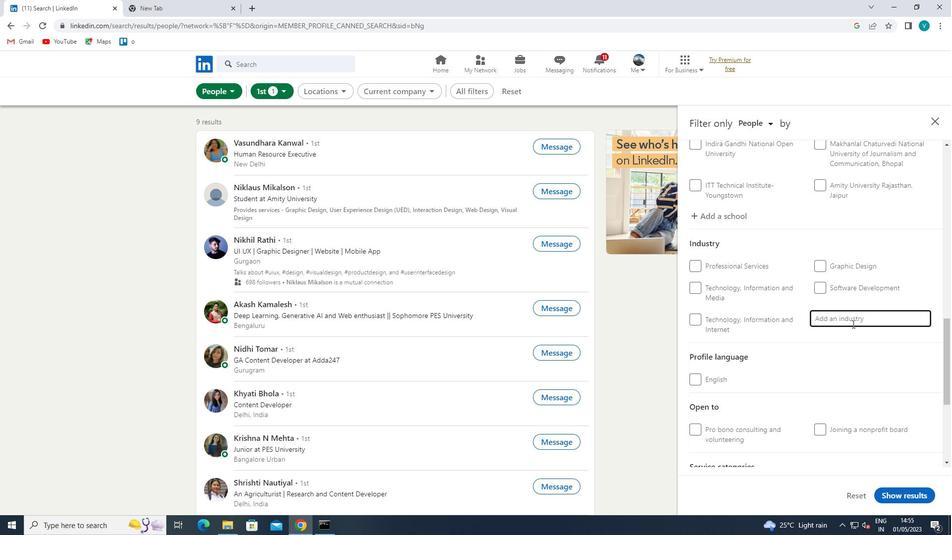 
Action: Key pressed <Key.shift>PROFESSIONAL<Key.space>
Screenshot: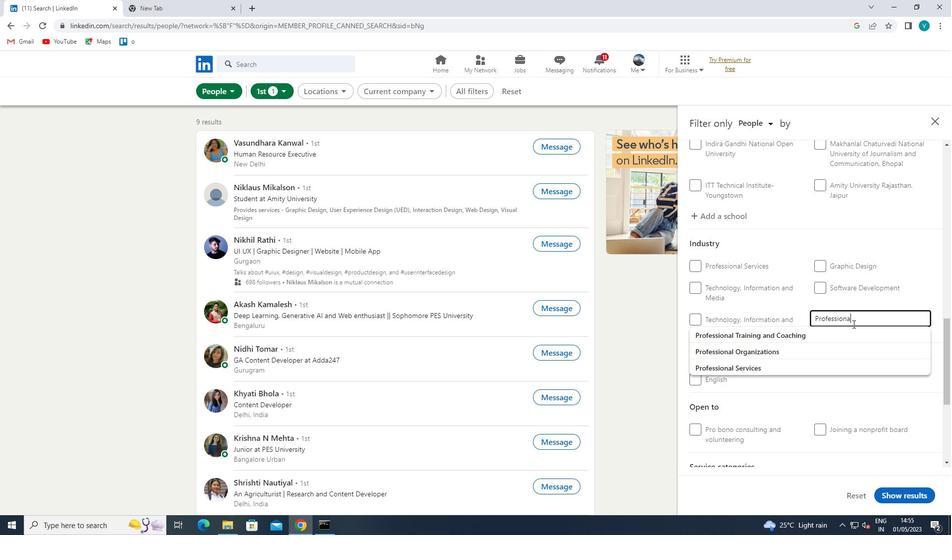 
Action: Mouse moved to (835, 366)
Screenshot: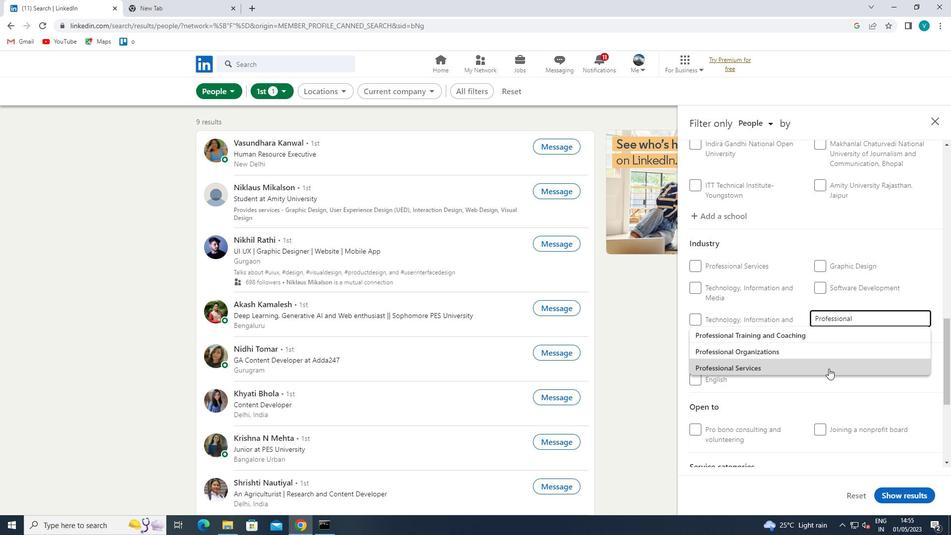 
Action: Mouse pressed left at (835, 366)
Screenshot: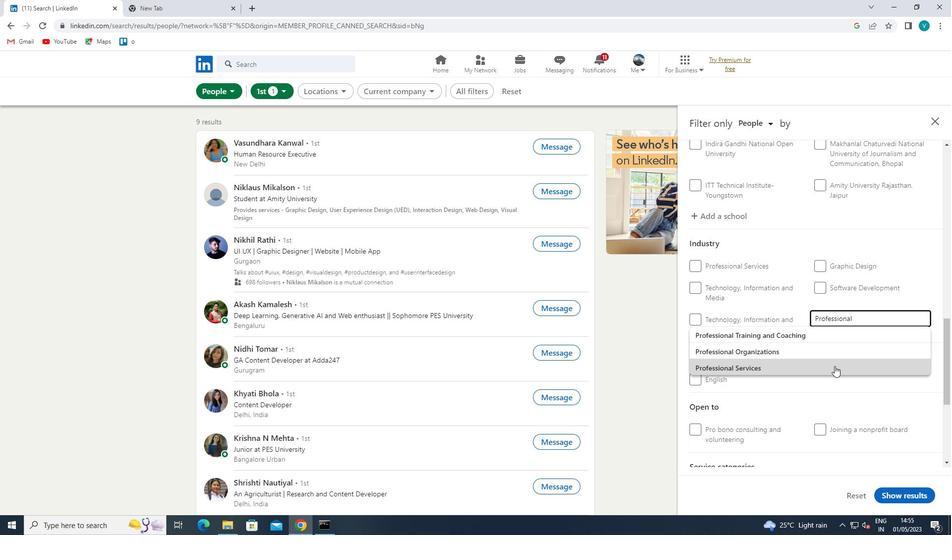 
Action: Mouse moved to (840, 362)
Screenshot: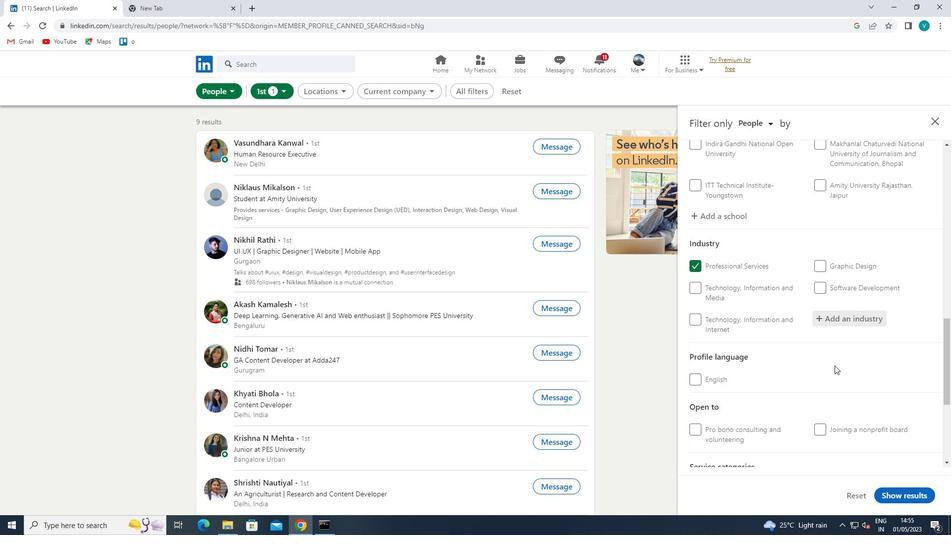 
Action: Mouse scrolled (840, 361) with delta (0, 0)
Screenshot: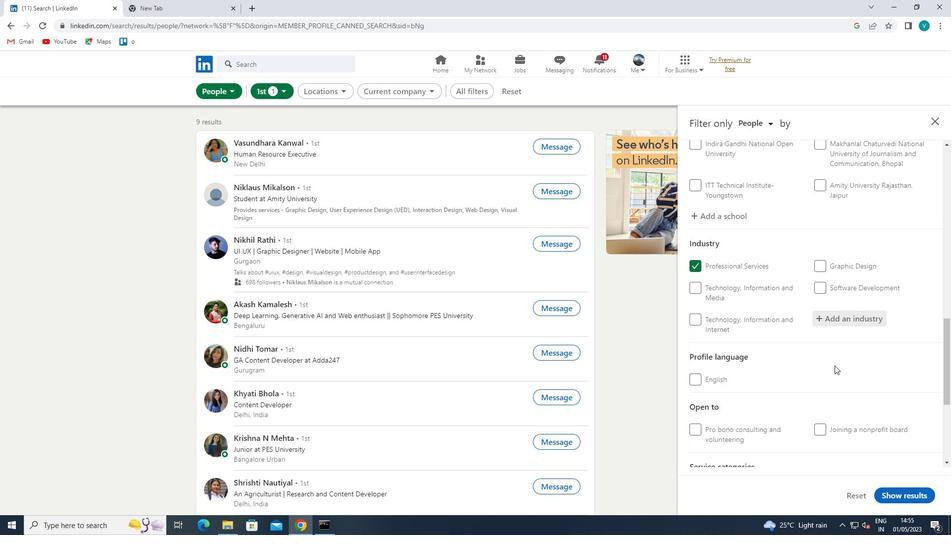 
Action: Mouse moved to (844, 359)
Screenshot: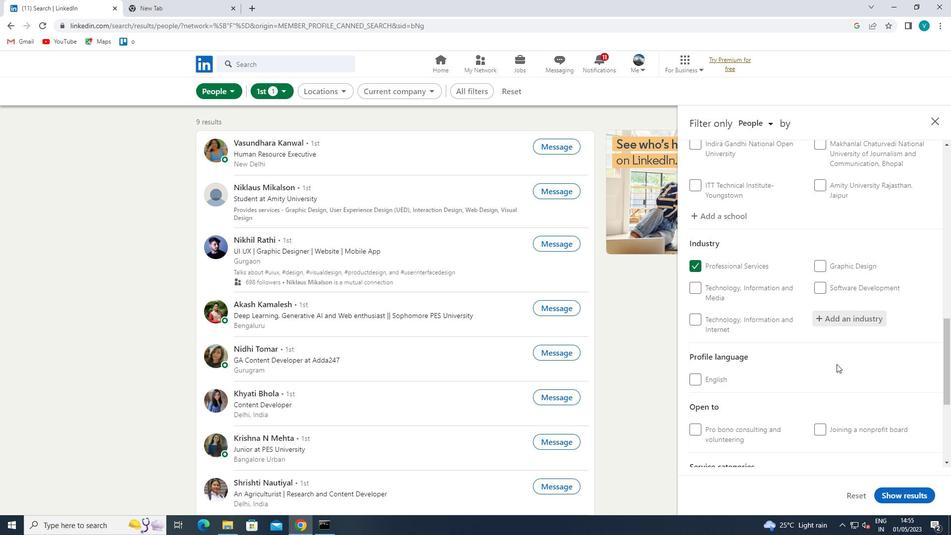 
Action: Mouse scrolled (844, 359) with delta (0, 0)
Screenshot: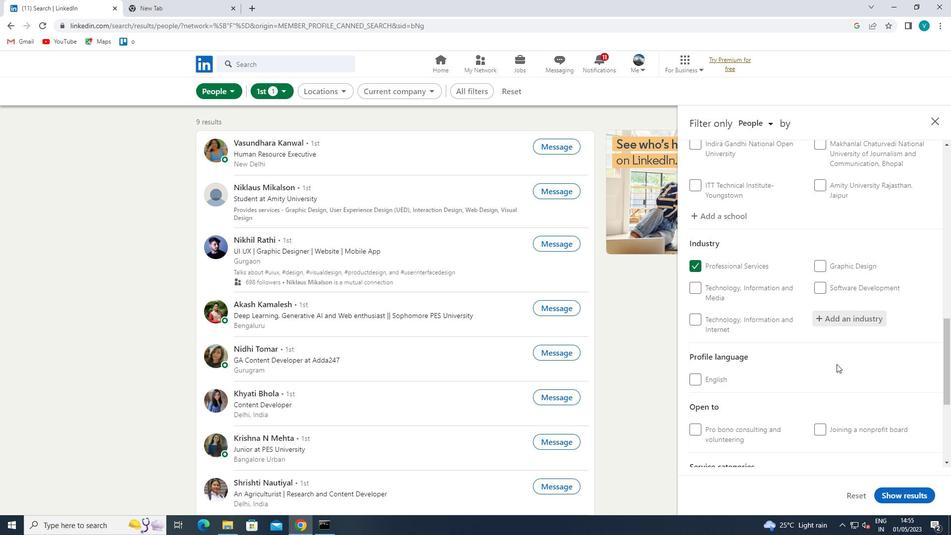 
Action: Mouse moved to (844, 351)
Screenshot: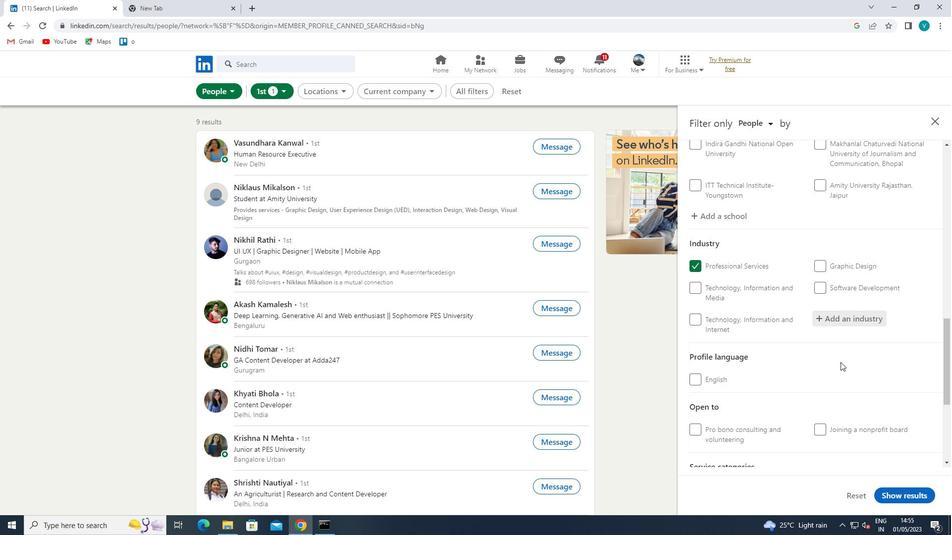 
Action: Mouse scrolled (844, 351) with delta (0, 0)
Screenshot: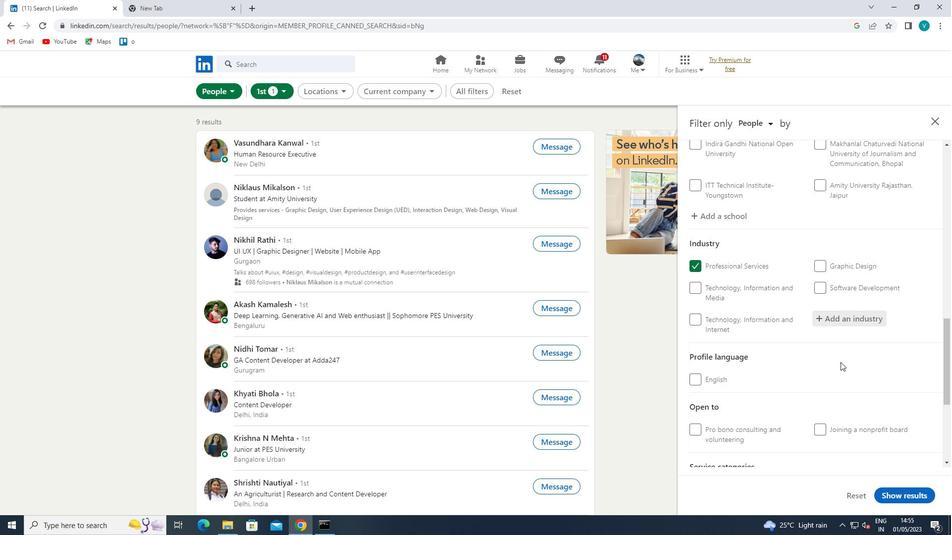 
Action: Mouse moved to (844, 351)
Screenshot: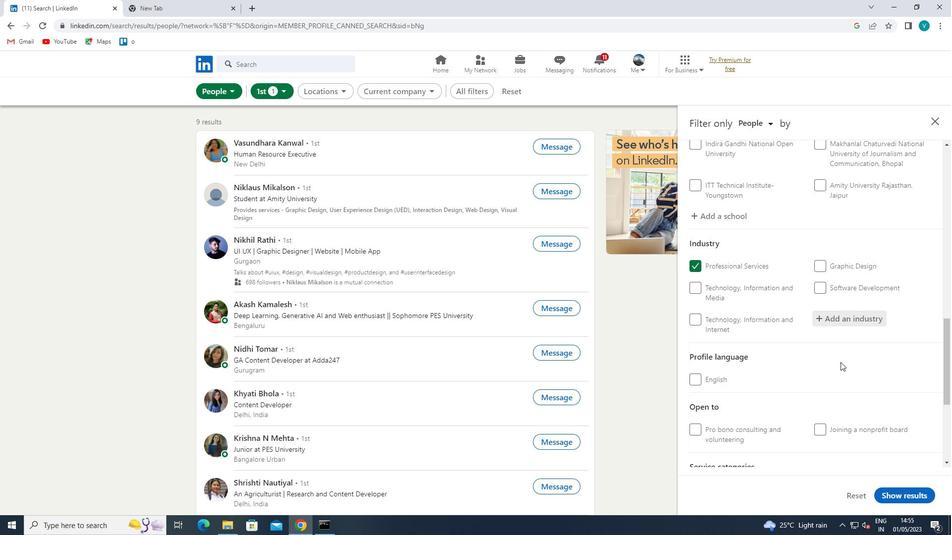 
Action: Mouse scrolled (844, 350) with delta (0, 0)
Screenshot: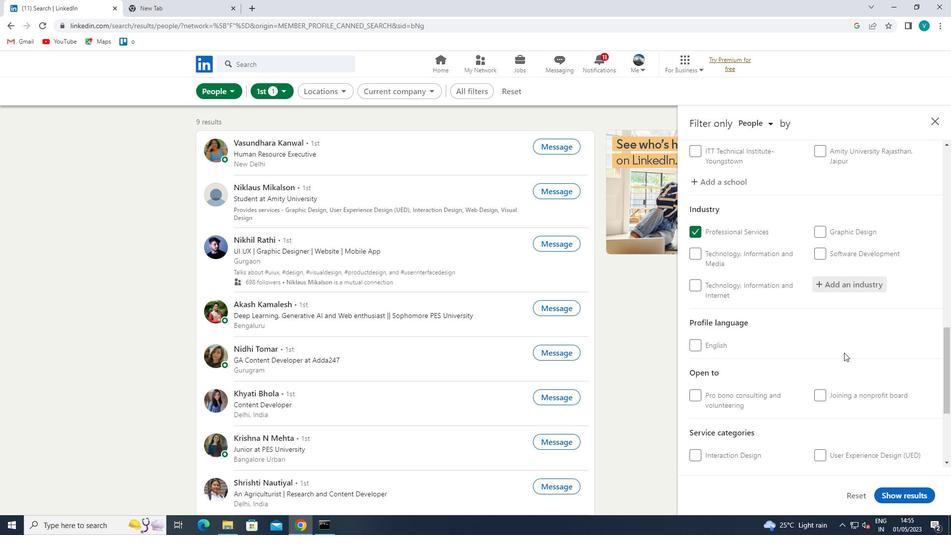 
Action: Mouse moved to (849, 335)
Screenshot: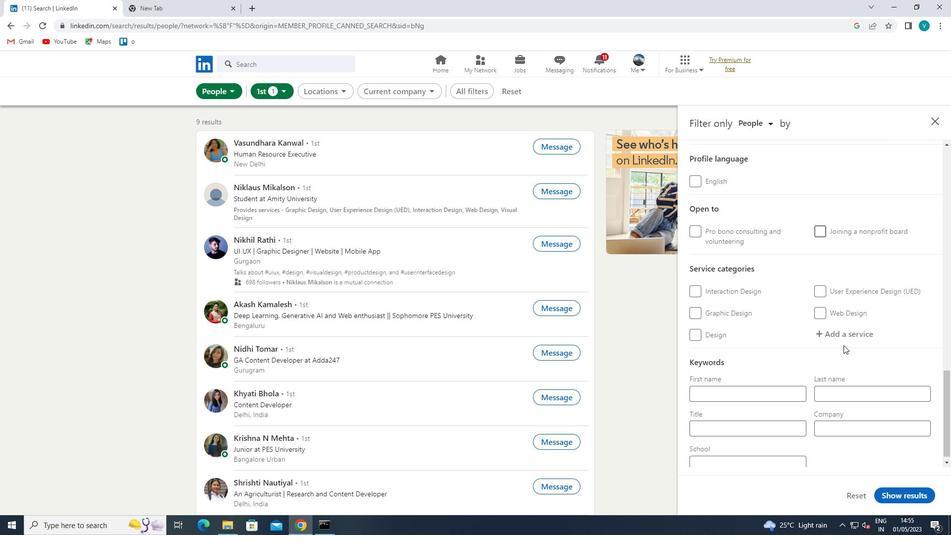 
Action: Mouse pressed left at (849, 335)
Screenshot: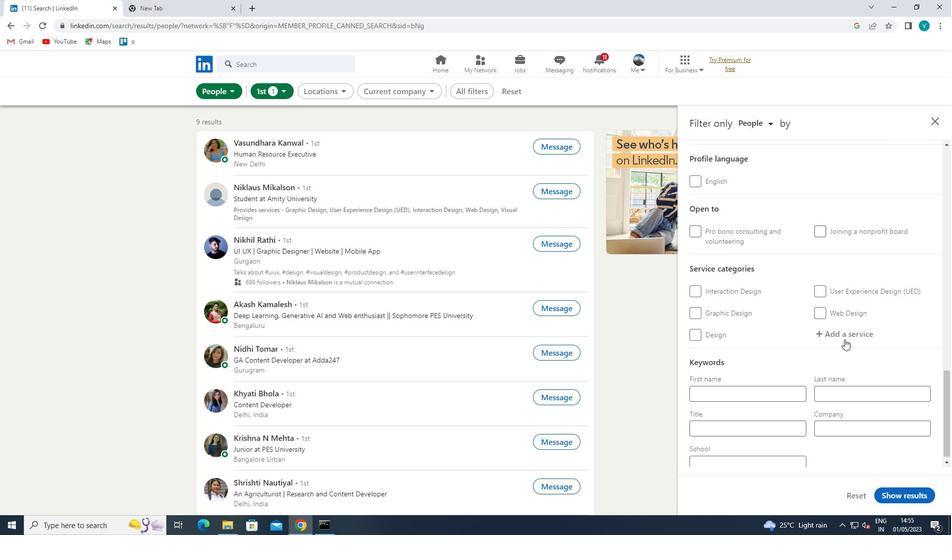 
Action: Key pressed <Key.shift>TRADE<Key.space><Key.shift>S
Screenshot: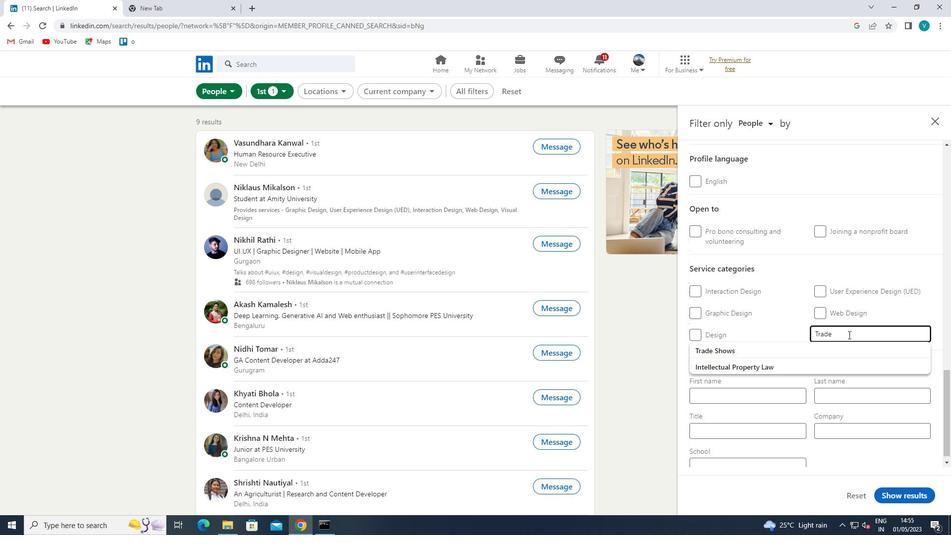 
Action: Mouse moved to (828, 345)
Screenshot: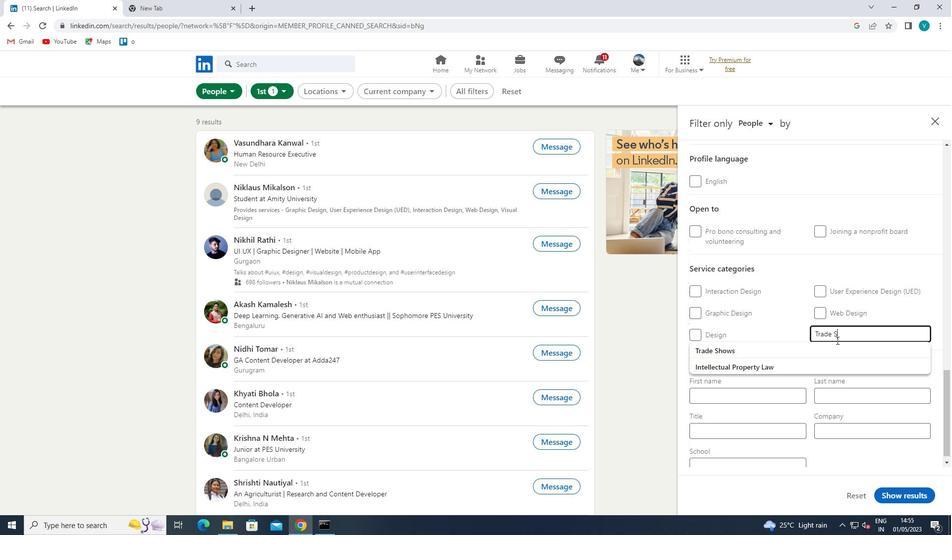 
Action: Mouse pressed left at (828, 345)
Screenshot: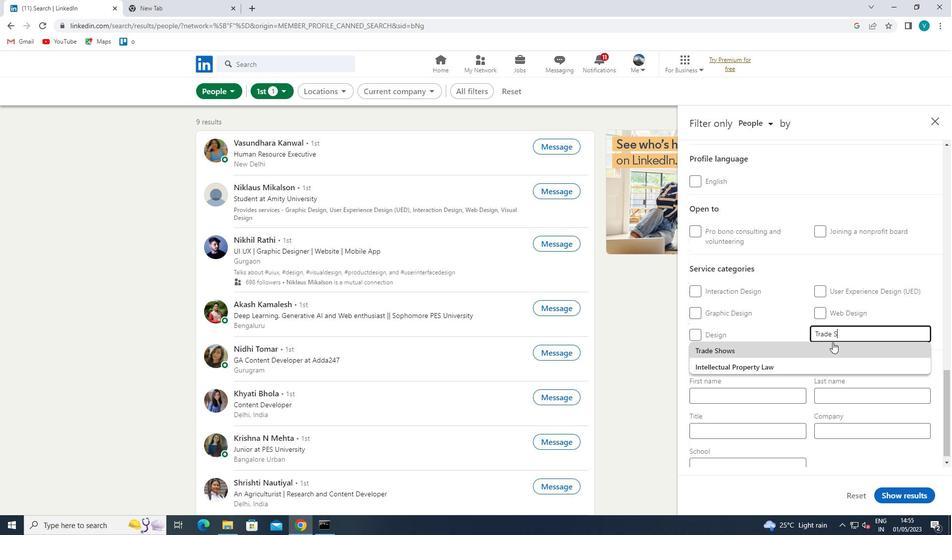 
Action: Mouse moved to (824, 363)
Screenshot: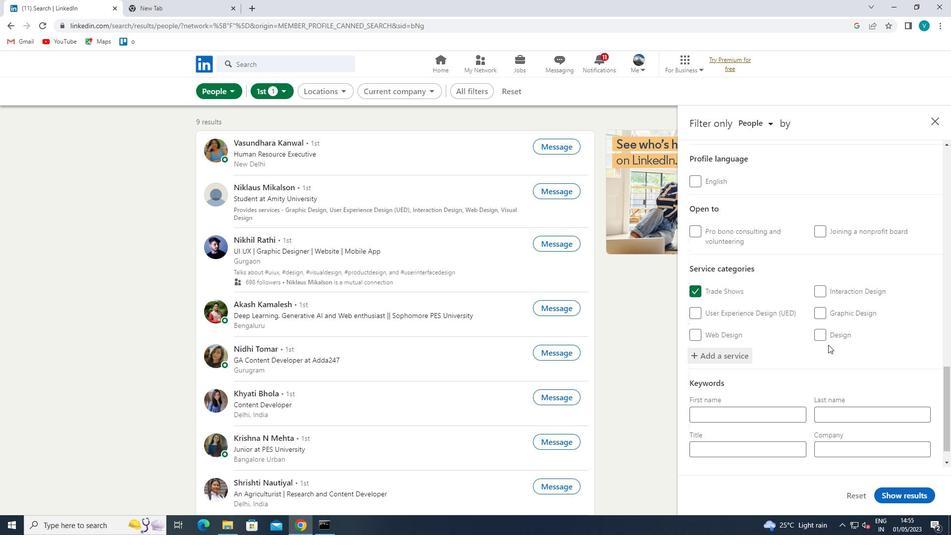 
Action: Mouse scrolled (824, 362) with delta (0, 0)
Screenshot: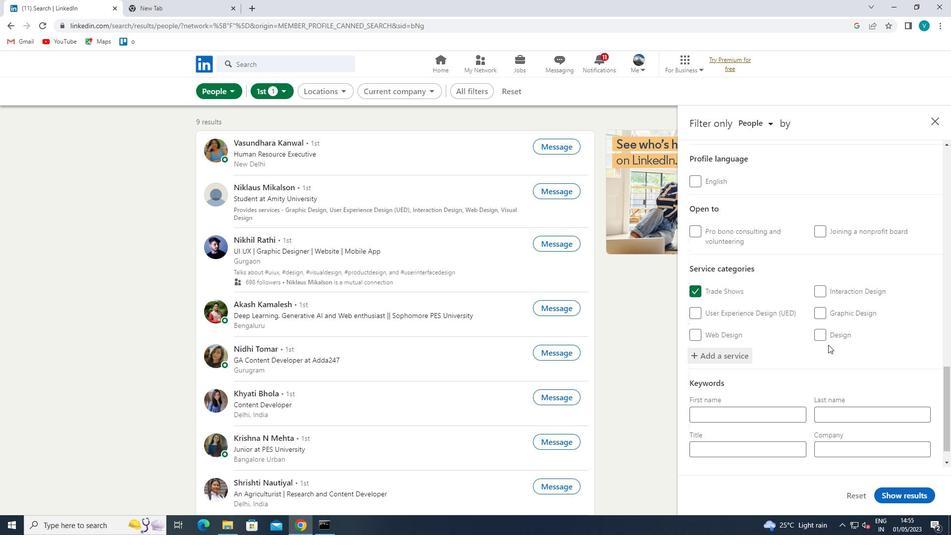 
Action: Mouse moved to (823, 365)
Screenshot: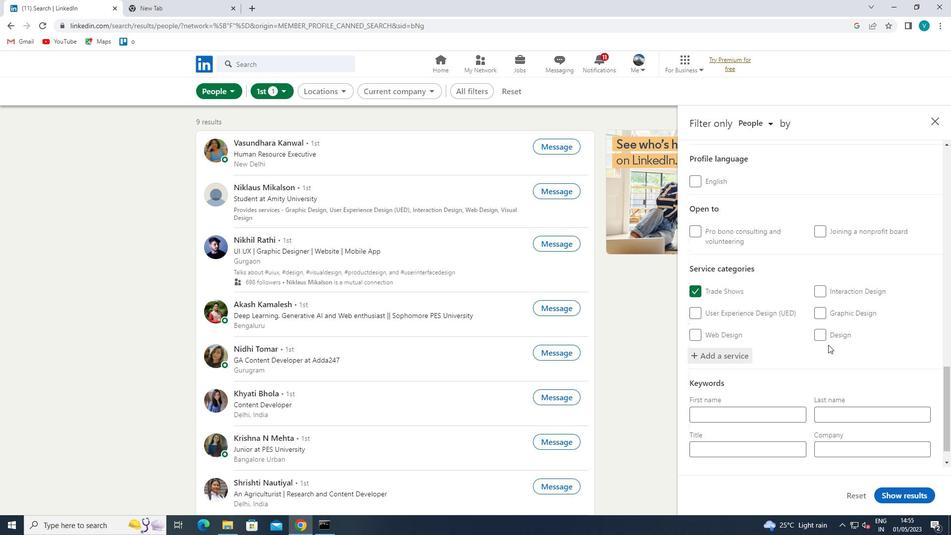 
Action: Mouse scrolled (823, 364) with delta (0, 0)
Screenshot: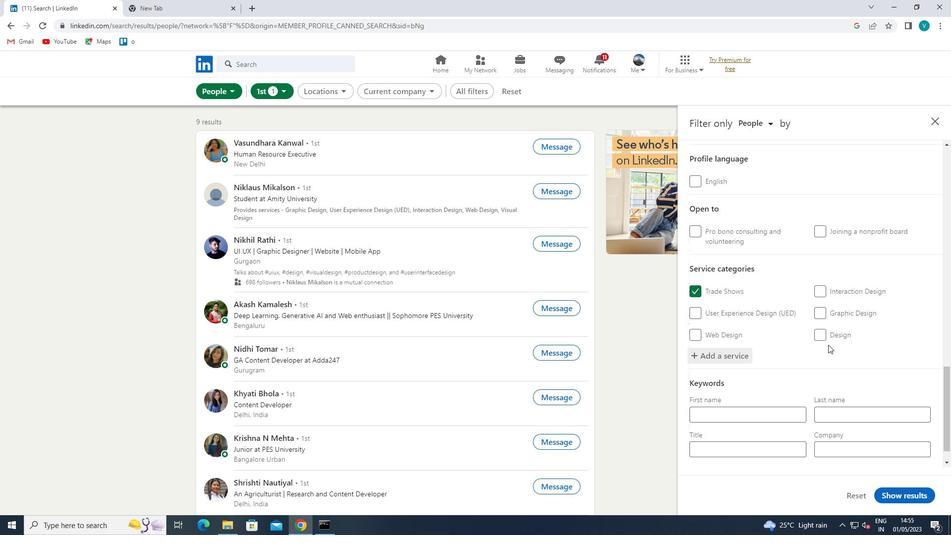 
Action: Mouse moved to (819, 370)
Screenshot: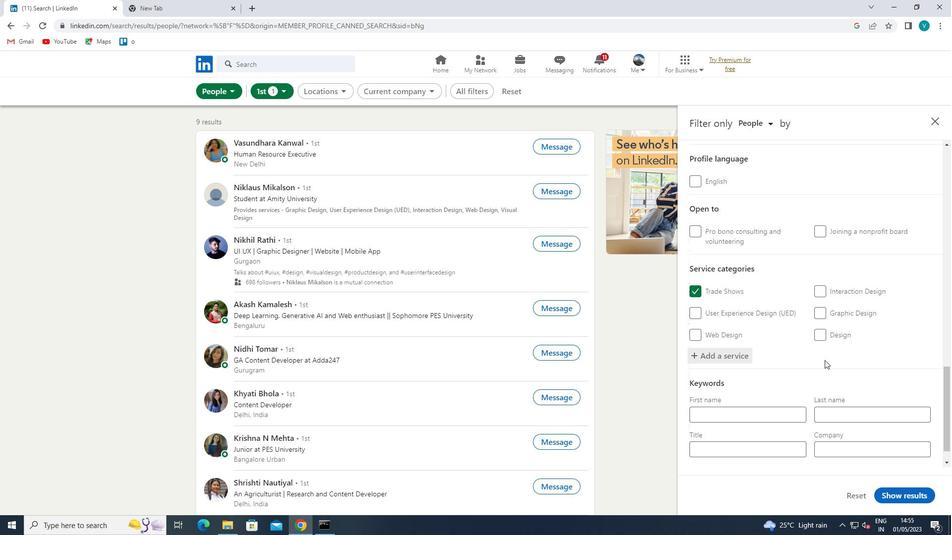 
Action: Mouse scrolled (819, 370) with delta (0, 0)
Screenshot: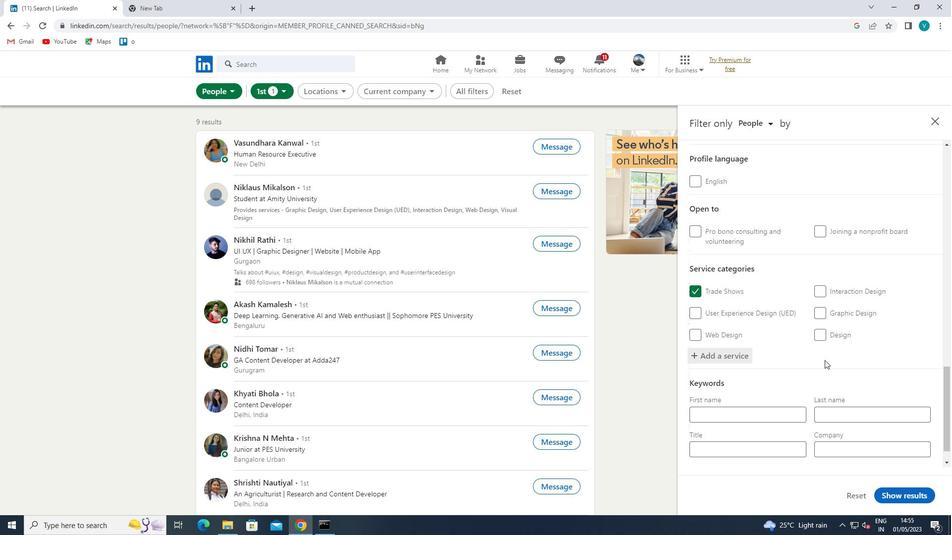 
Action: Mouse moved to (799, 396)
Screenshot: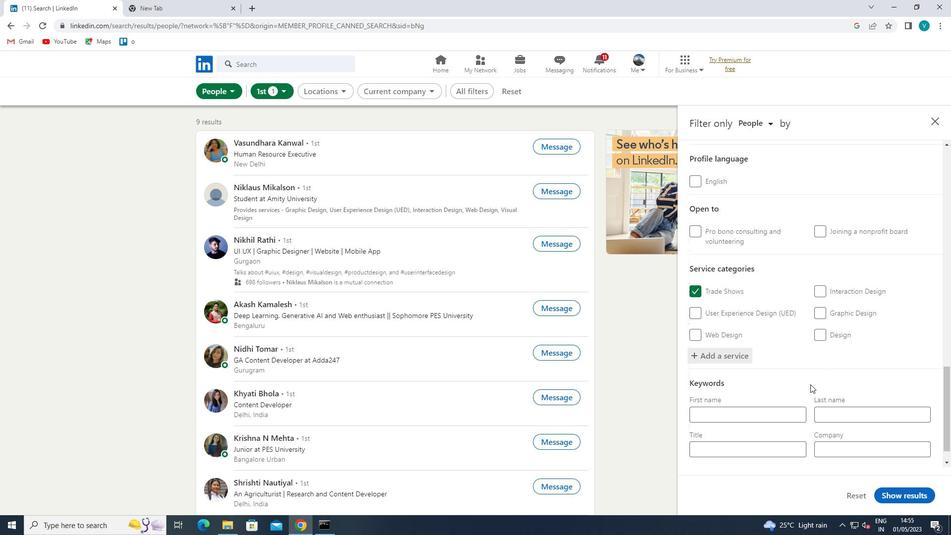 
Action: Mouse scrolled (799, 395) with delta (0, 0)
Screenshot: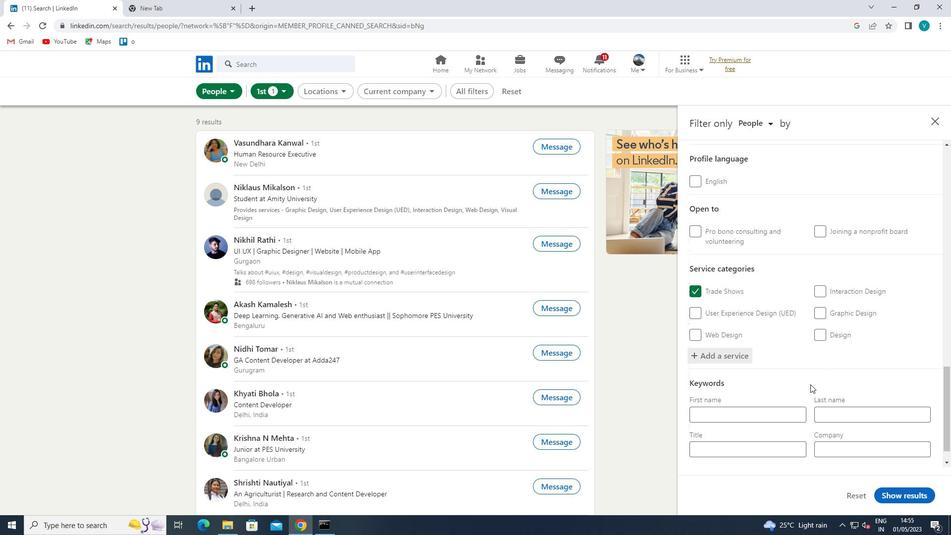 
Action: Mouse moved to (798, 397)
Screenshot: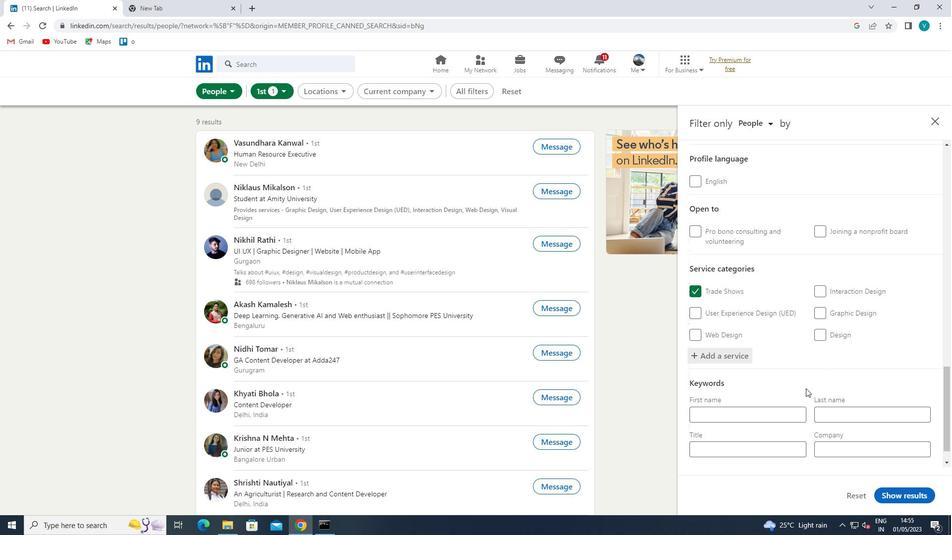 
Action: Mouse scrolled (798, 396) with delta (0, 0)
Screenshot: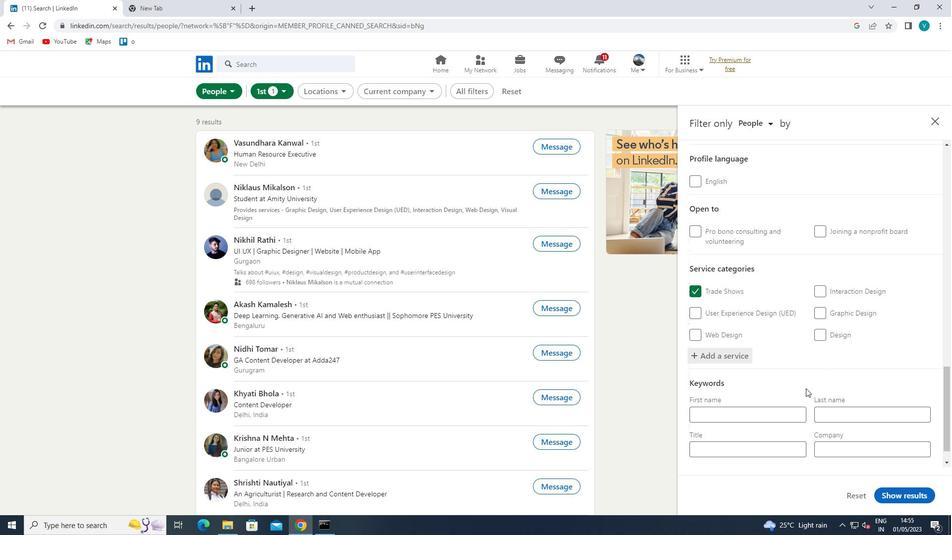 
Action: Mouse moved to (777, 422)
Screenshot: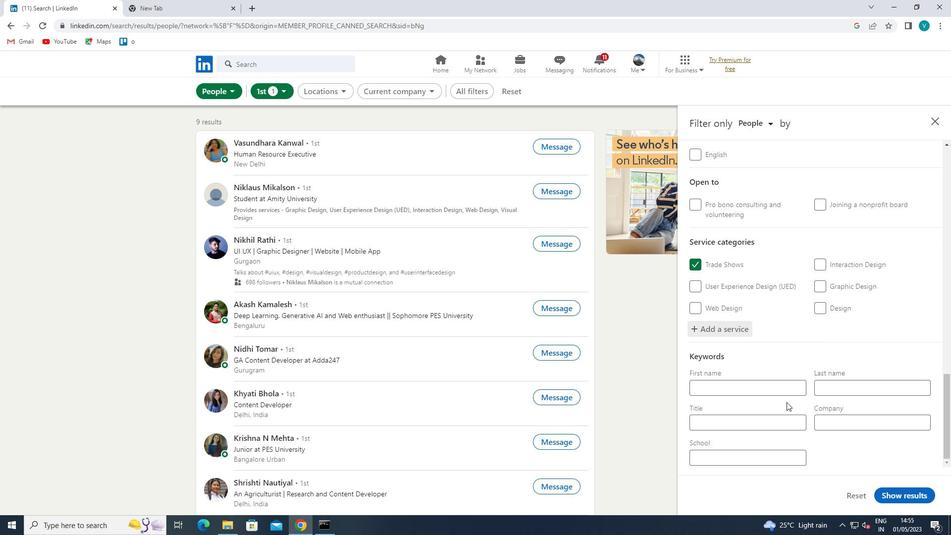 
Action: Mouse pressed left at (777, 422)
Screenshot: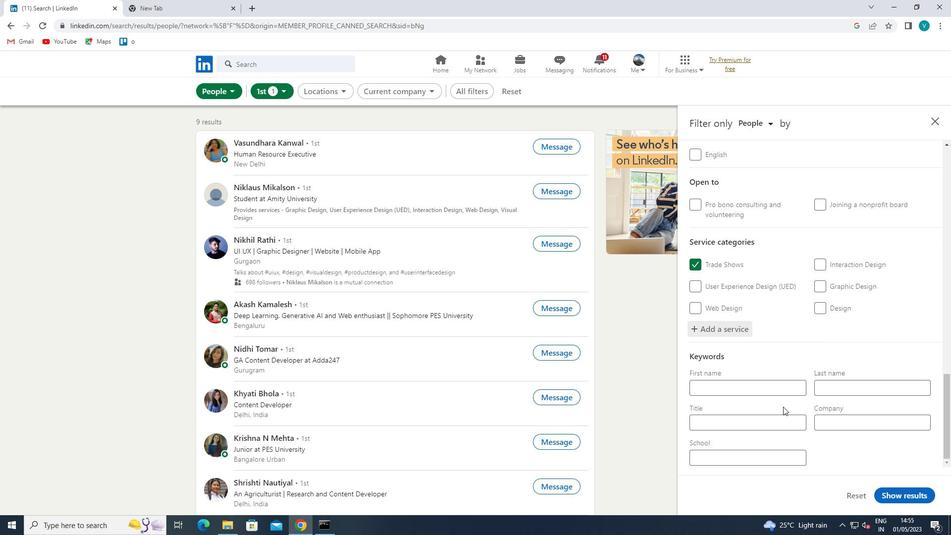
Action: Key pressed <Key.shift>ACCOUNT<Key.space><Key.shift>EXECUTIVE<Key.space>
Screenshot: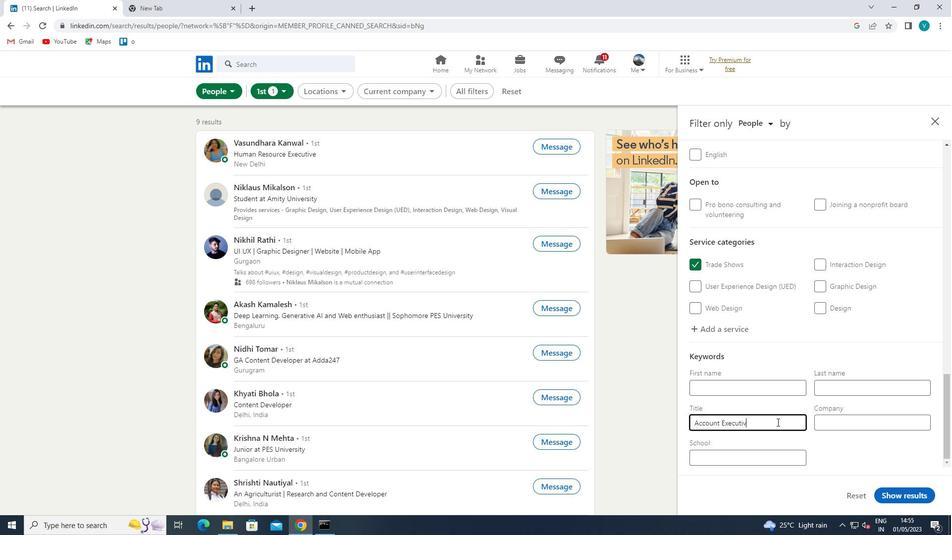 
Action: Mouse moved to (913, 489)
Screenshot: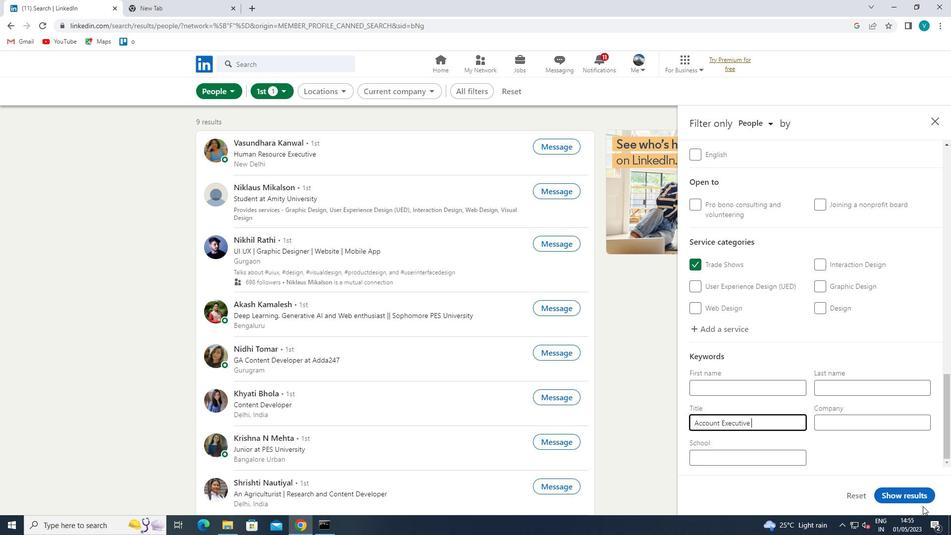 
Action: Mouse pressed left at (913, 489)
Screenshot: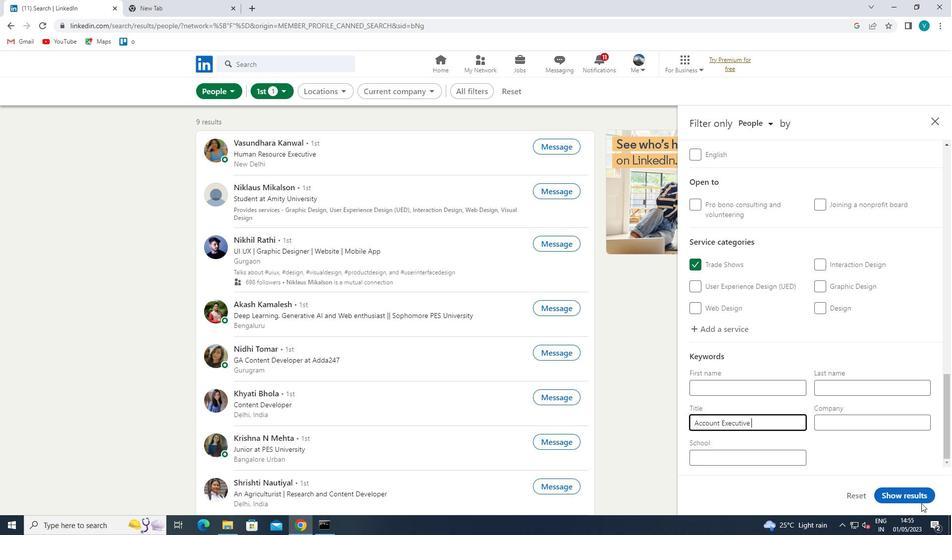 
Action: Mouse moved to (840, 467)
Screenshot: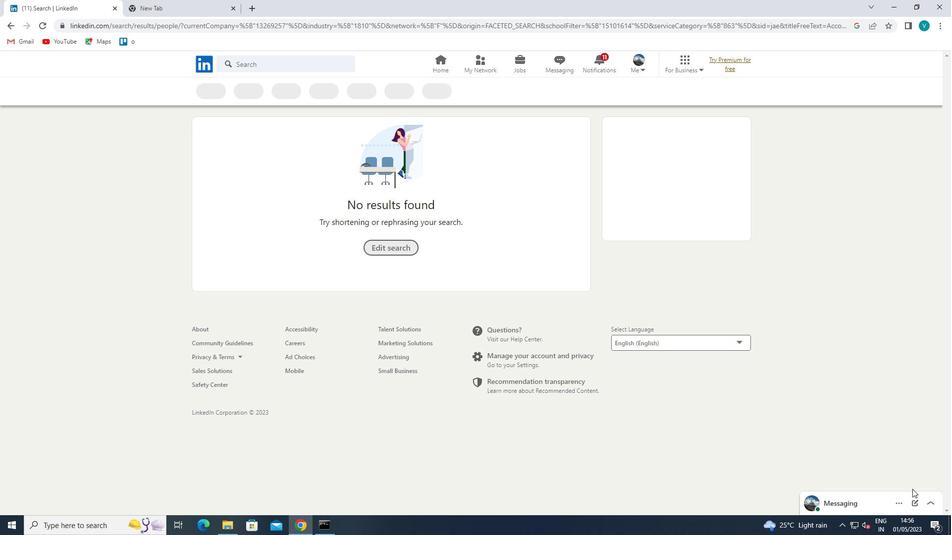 
